 Task: Look for space in Hagi, Japan from 9th August, 2023 to 12th August, 2023 for 1 adult in price range Rs.6000 to Rs.15000. Place can be entire place with 1  bedroom having 1 bed and 1 bathroom. Property type can be house, flat, guest house. Amenities needed are: wifi. Booking option can be shelf check-in. Required host language is English.
Action: Mouse moved to (441, 108)
Screenshot: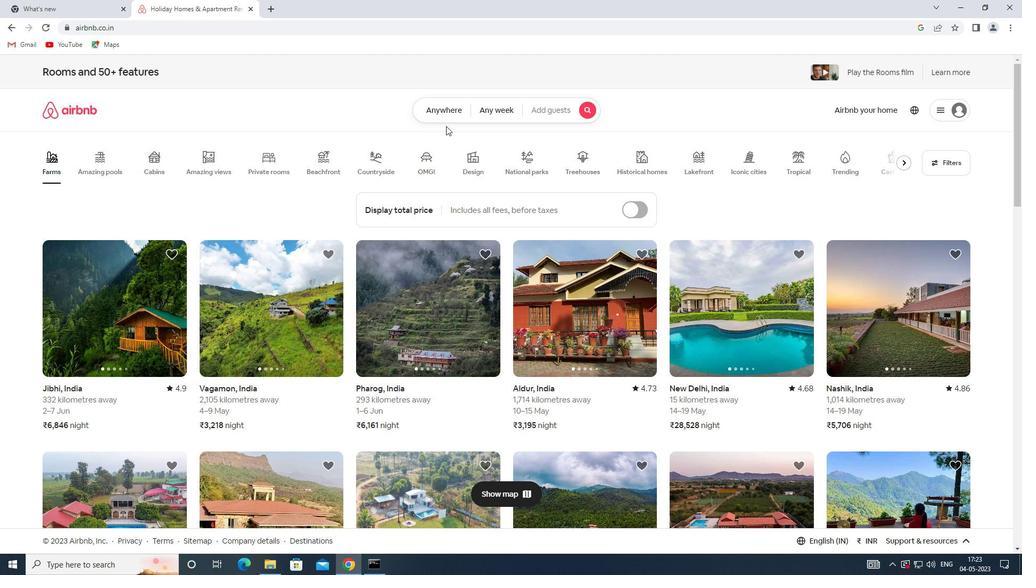 
Action: Mouse pressed left at (441, 108)
Screenshot: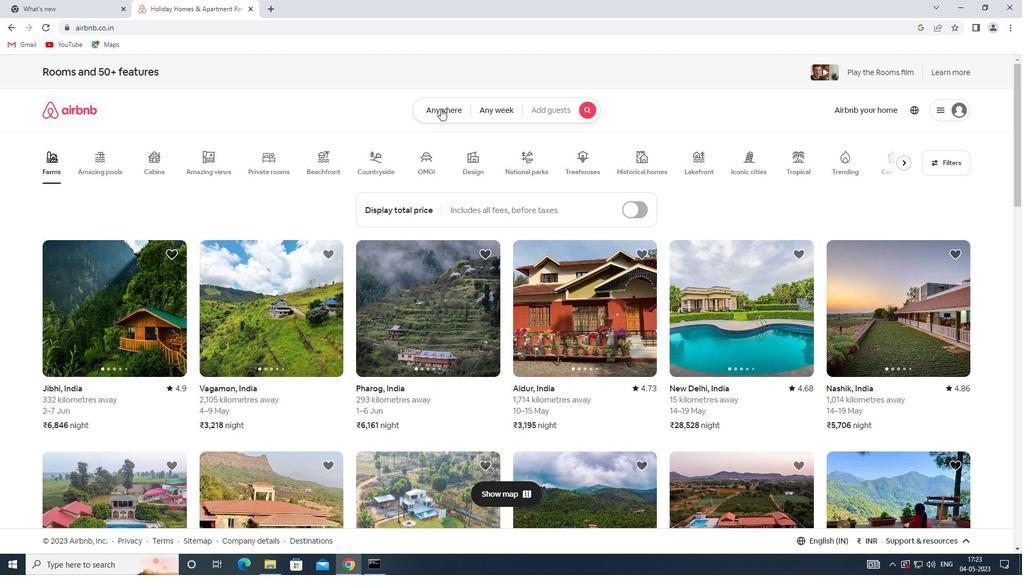 
Action: Mouse moved to (380, 151)
Screenshot: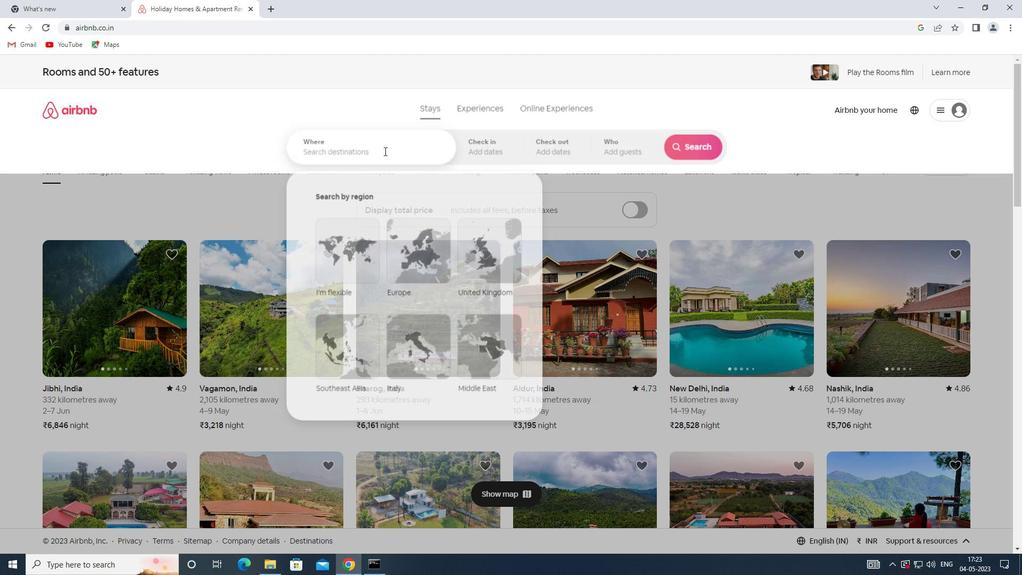 
Action: Mouse pressed left at (380, 151)
Screenshot: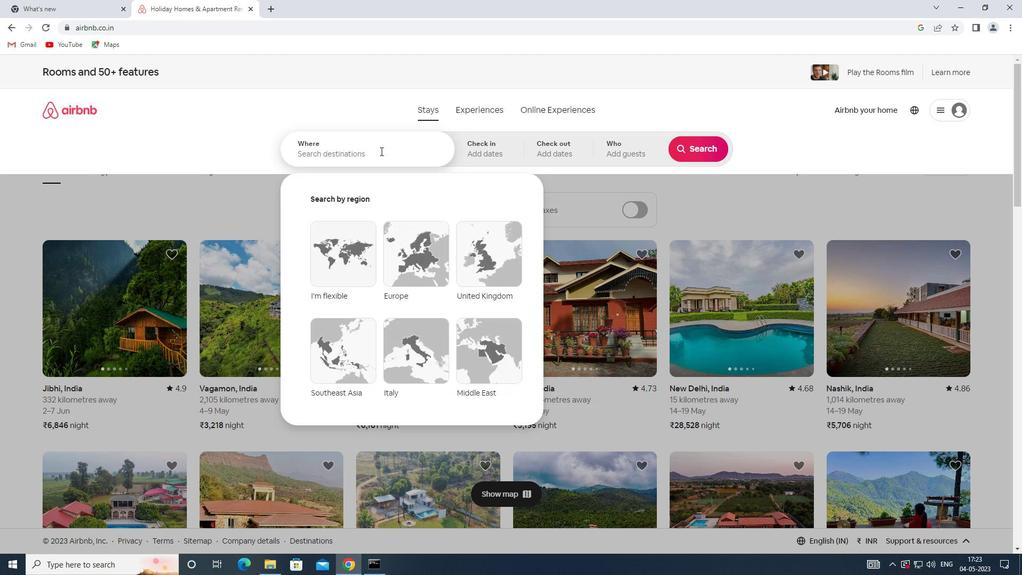 
Action: Key pressed <Key.shift>HAGI,<Key.shift>JAPAN
Screenshot: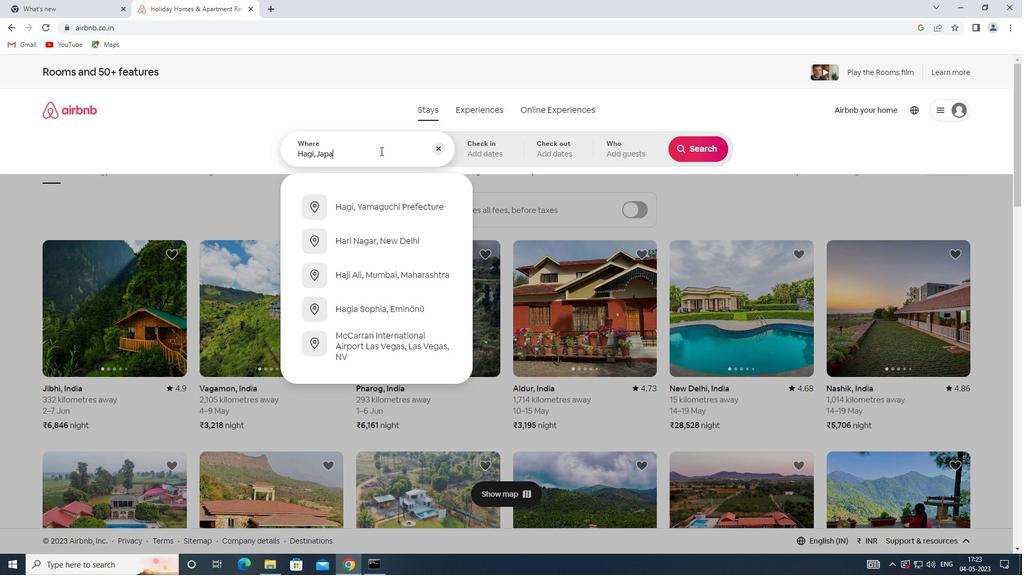 
Action: Mouse moved to (482, 158)
Screenshot: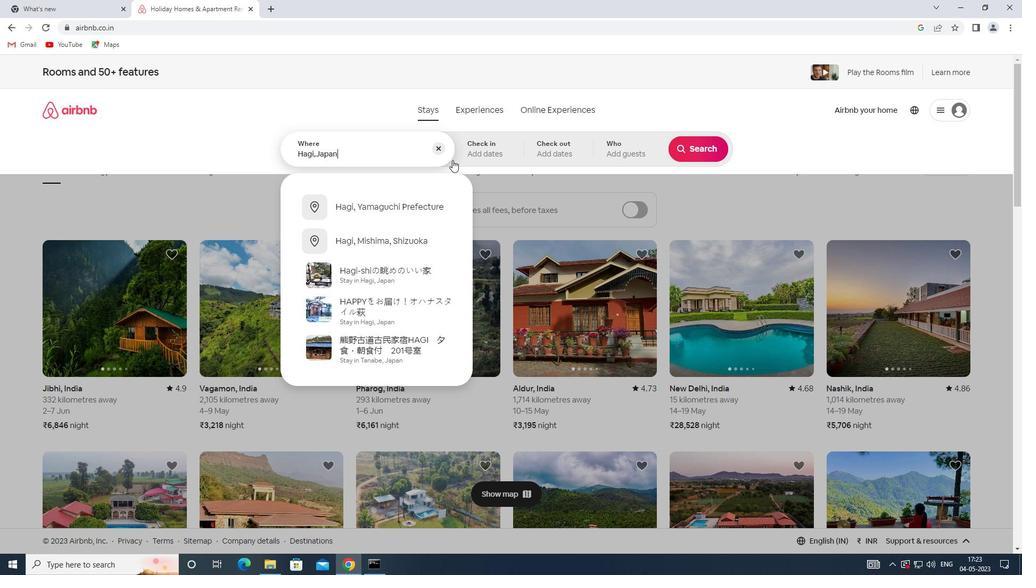 
Action: Mouse pressed left at (482, 158)
Screenshot: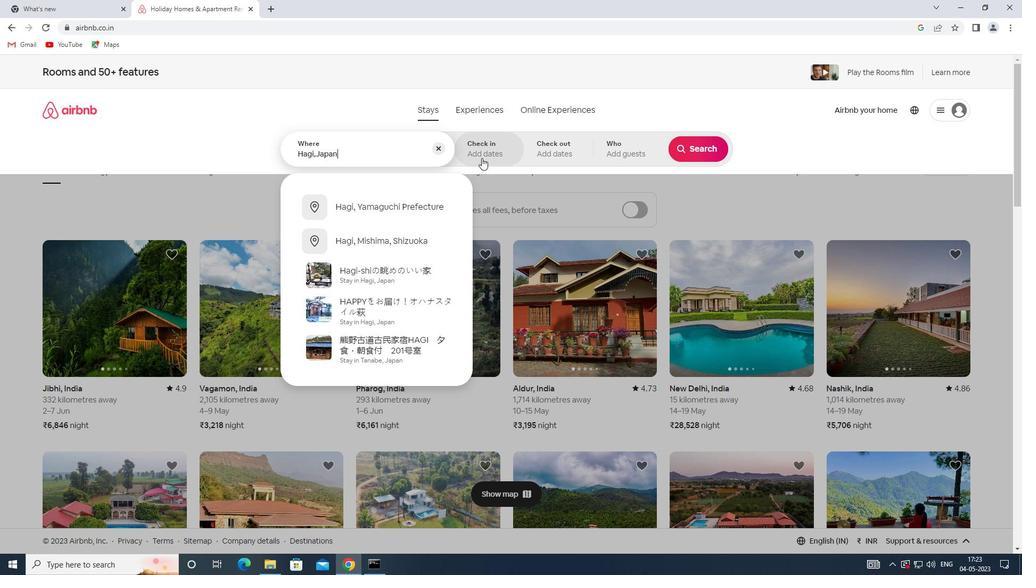 
Action: Mouse moved to (689, 234)
Screenshot: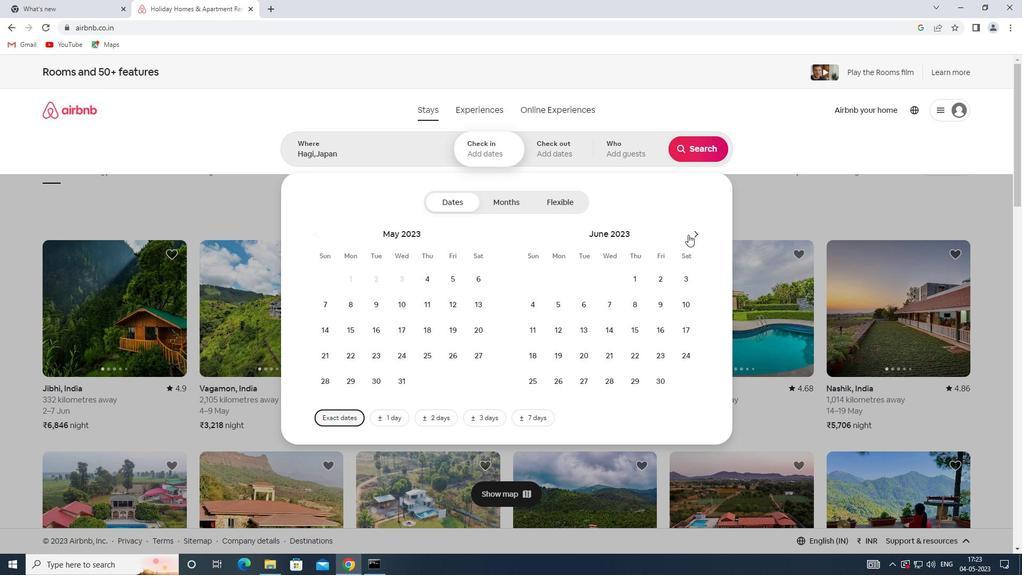 
Action: Mouse pressed left at (689, 234)
Screenshot: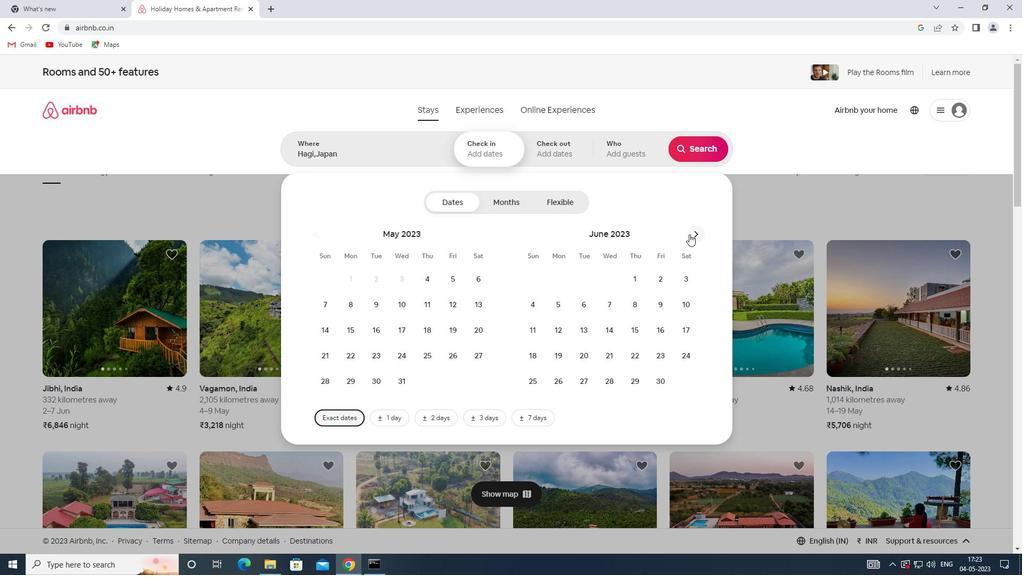 
Action: Mouse pressed left at (689, 234)
Screenshot: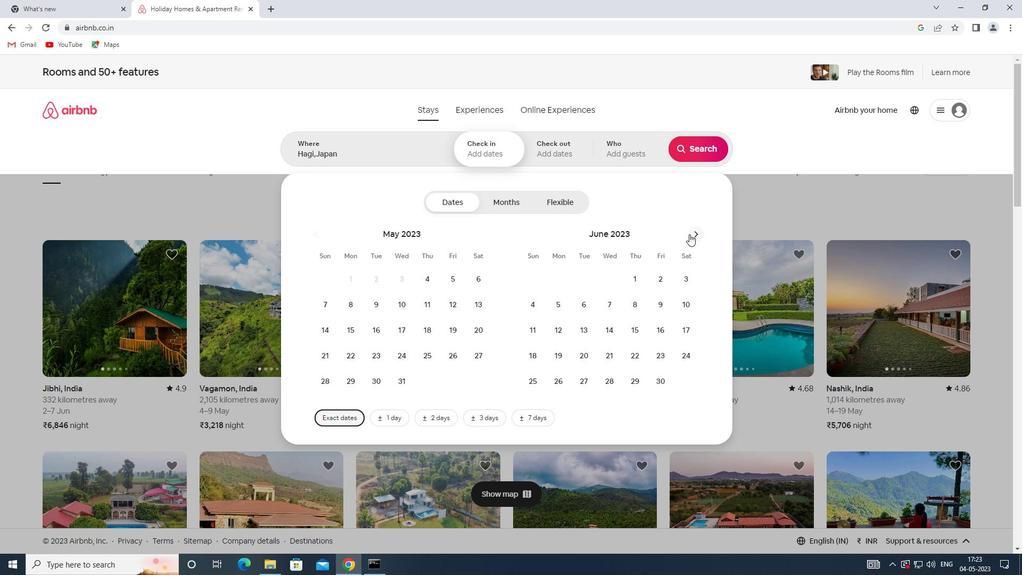 
Action: Mouse moved to (612, 305)
Screenshot: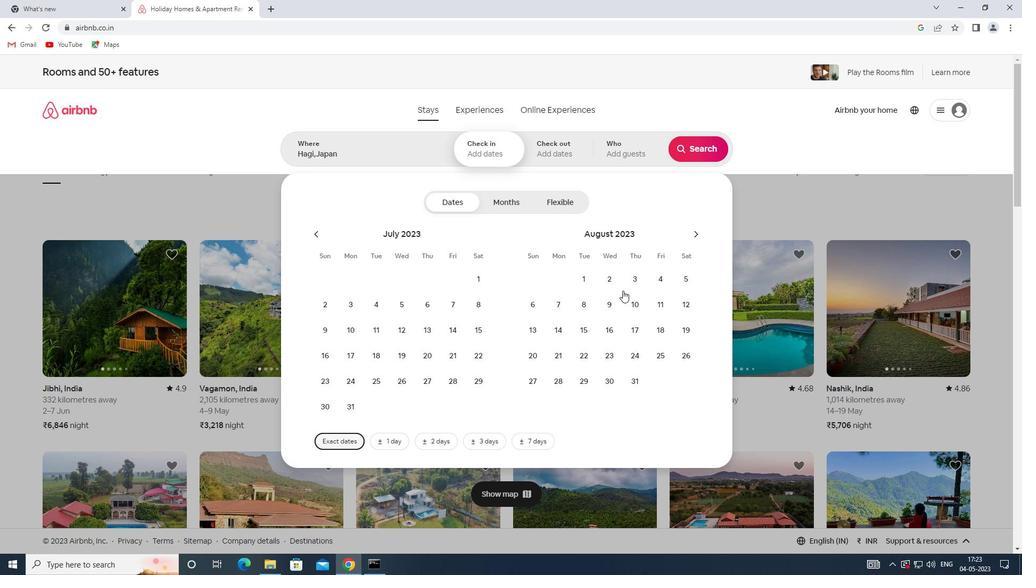 
Action: Mouse pressed left at (612, 305)
Screenshot: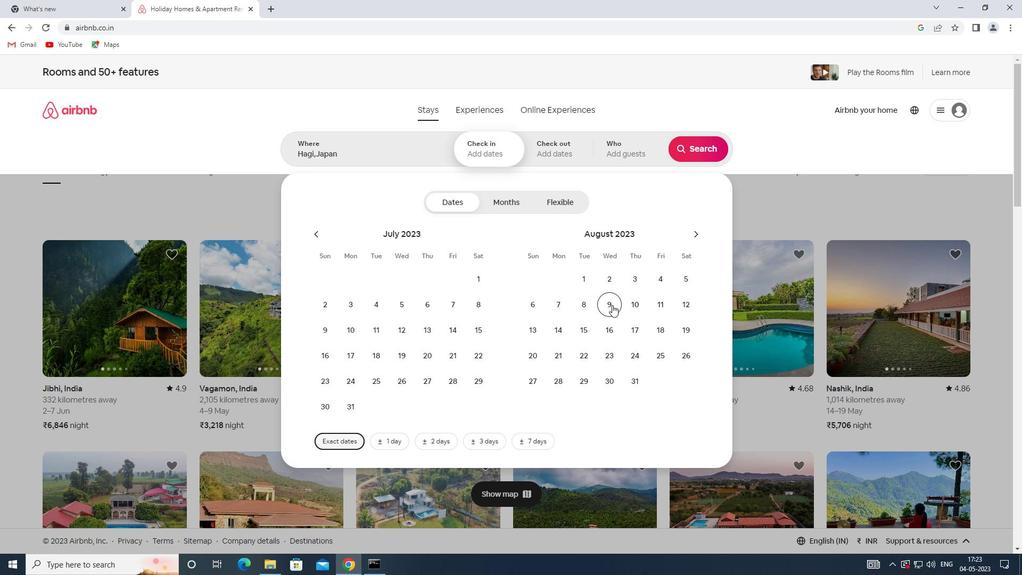 
Action: Mouse moved to (680, 306)
Screenshot: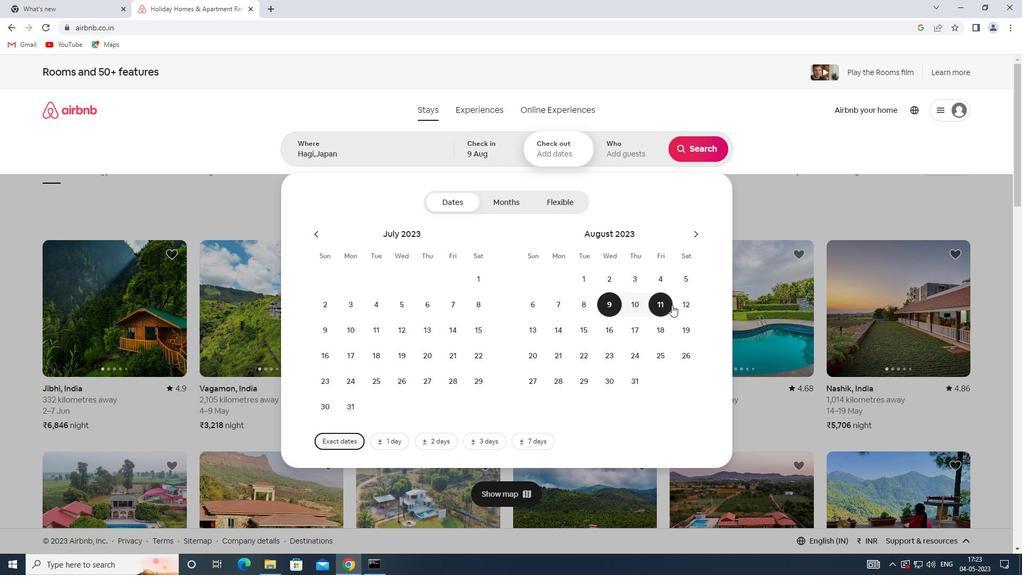 
Action: Mouse pressed left at (680, 306)
Screenshot: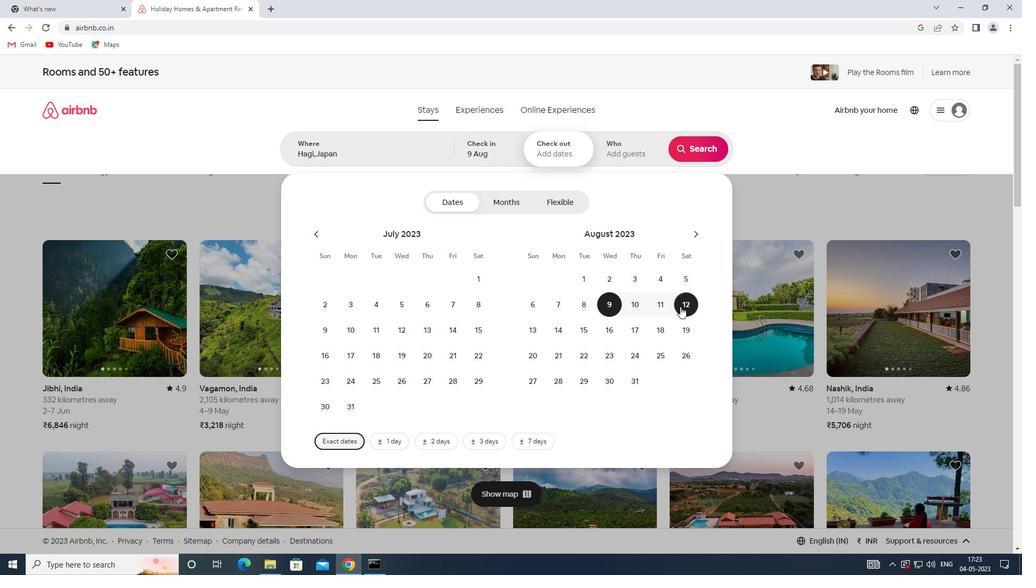 
Action: Mouse moved to (631, 154)
Screenshot: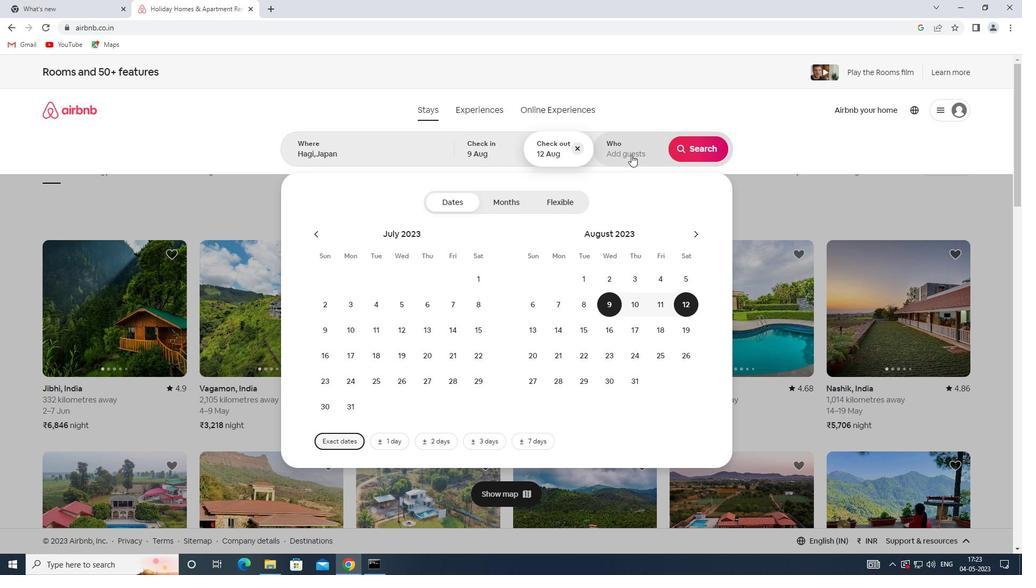 
Action: Mouse pressed left at (631, 154)
Screenshot: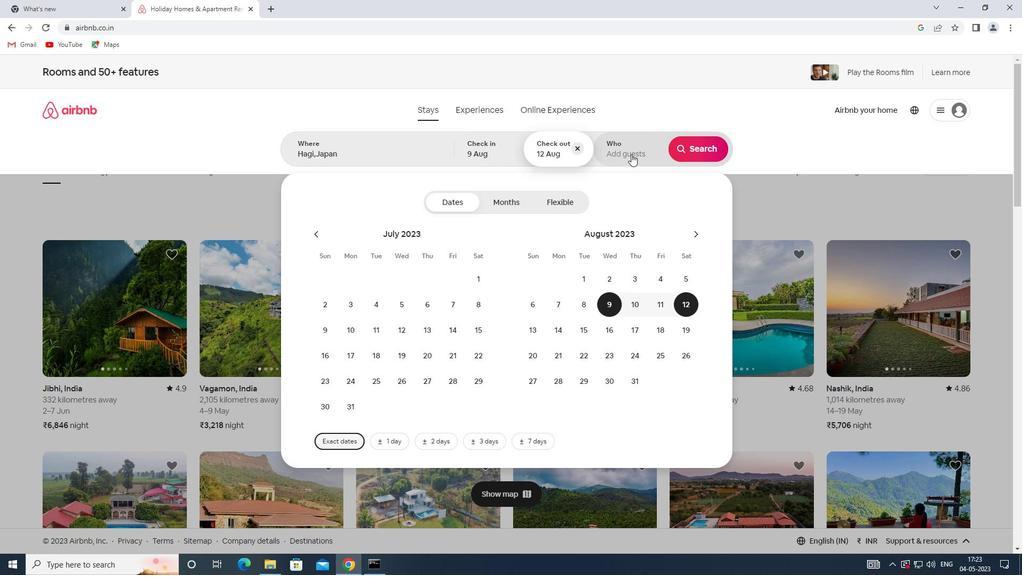 
Action: Mouse moved to (701, 201)
Screenshot: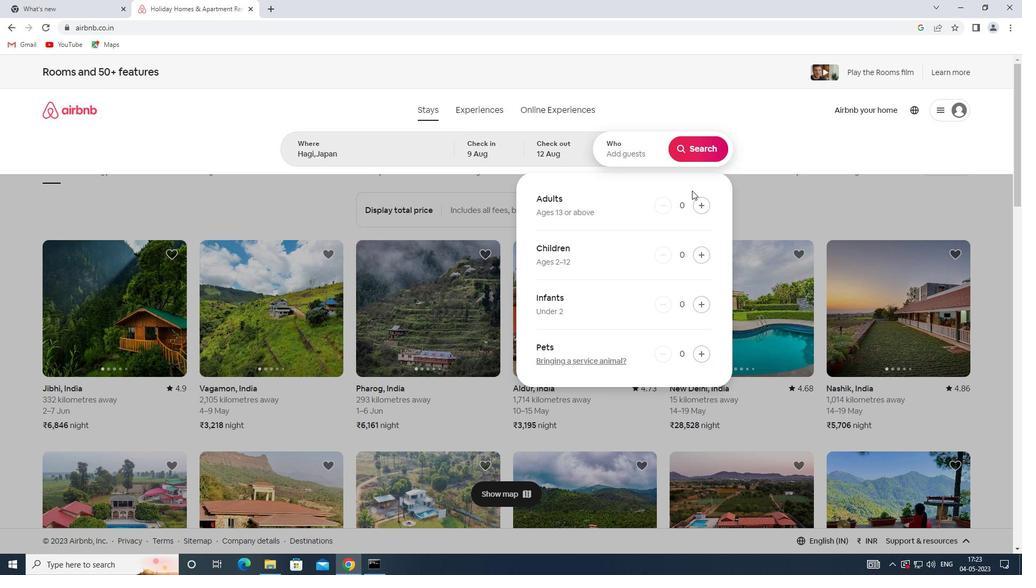 
Action: Mouse pressed left at (701, 201)
Screenshot: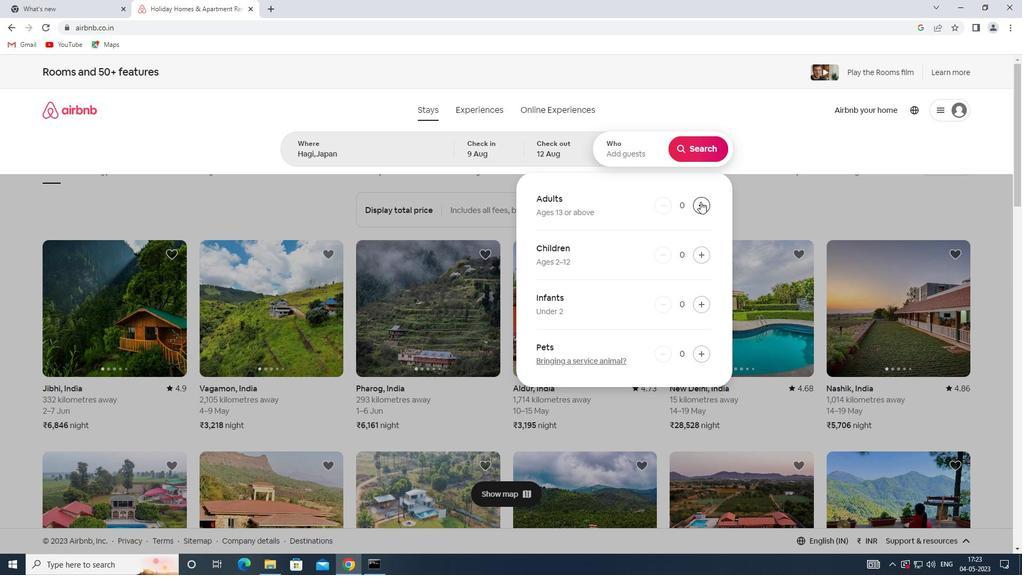 
Action: Mouse moved to (696, 151)
Screenshot: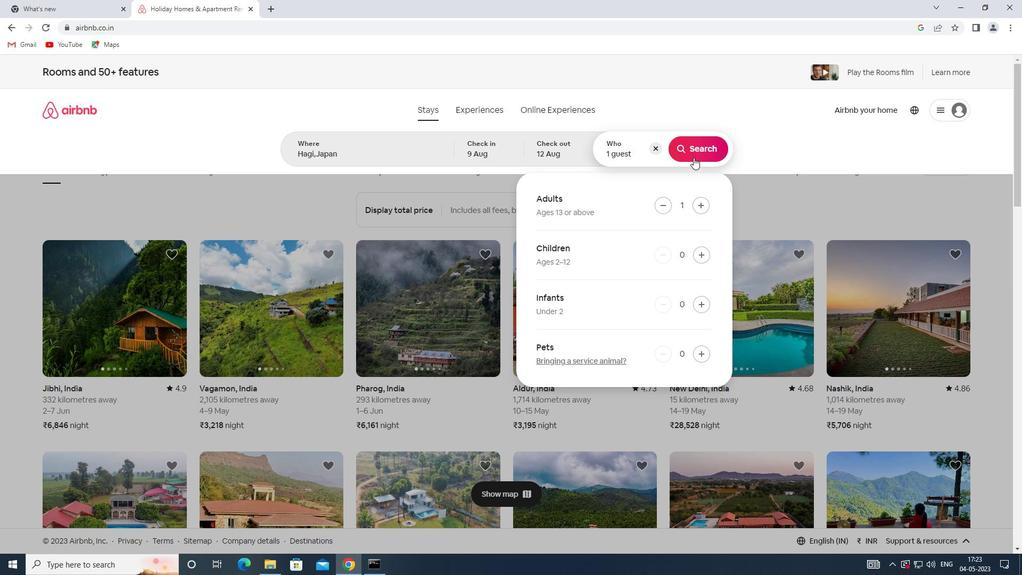 
Action: Mouse pressed left at (696, 151)
Screenshot: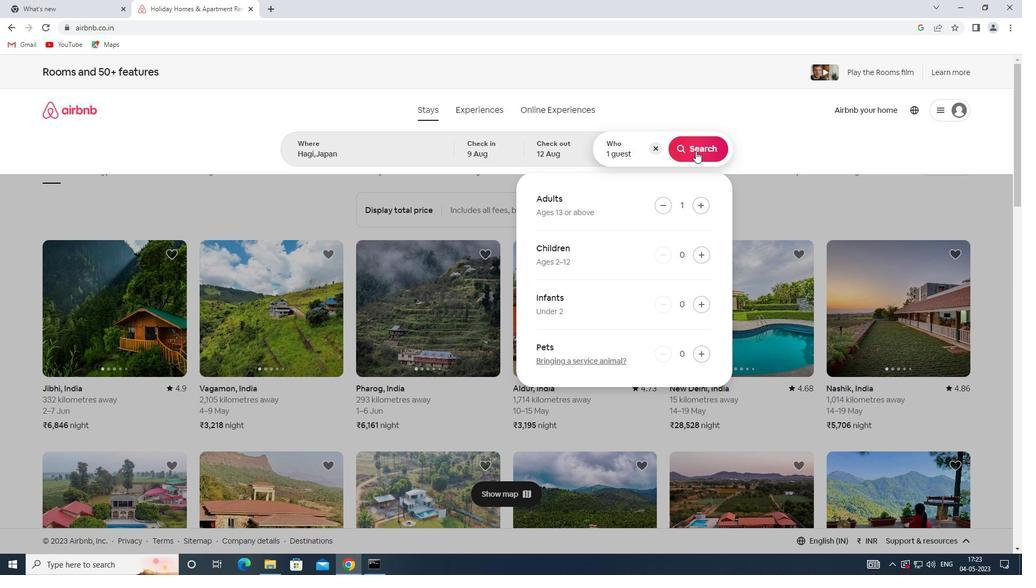 
Action: Mouse moved to (965, 119)
Screenshot: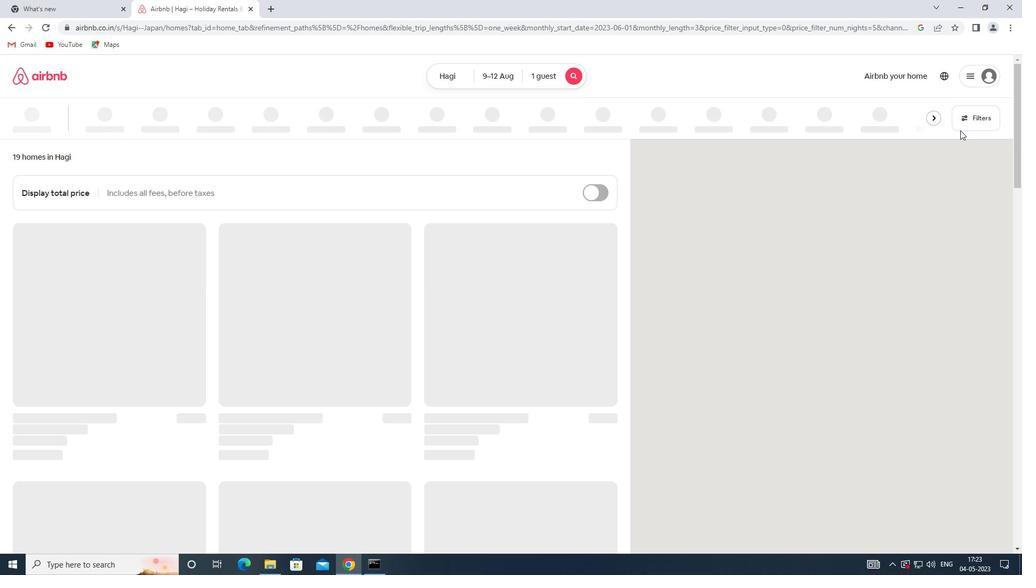 
Action: Mouse pressed left at (965, 119)
Screenshot: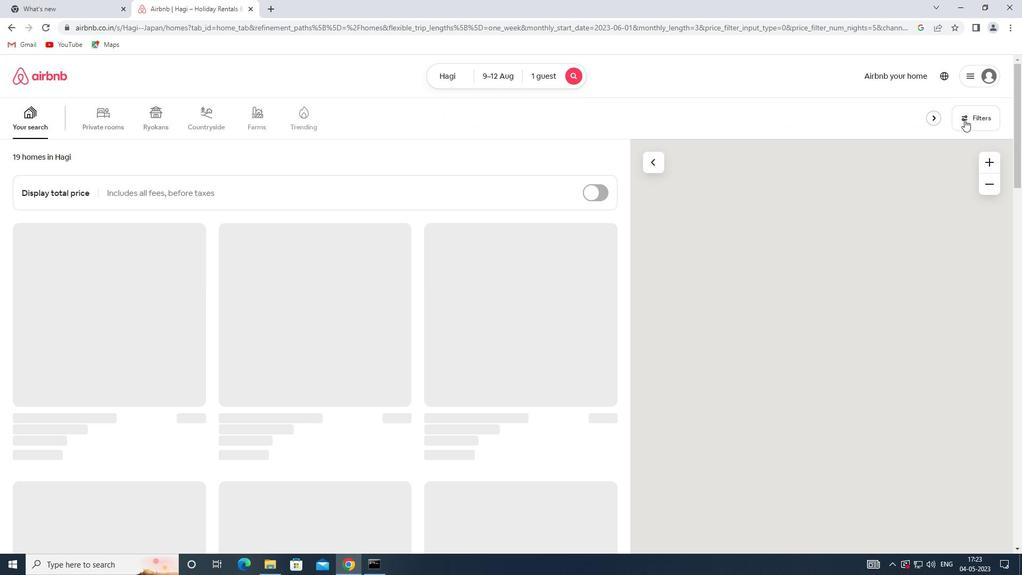 
Action: Mouse moved to (376, 253)
Screenshot: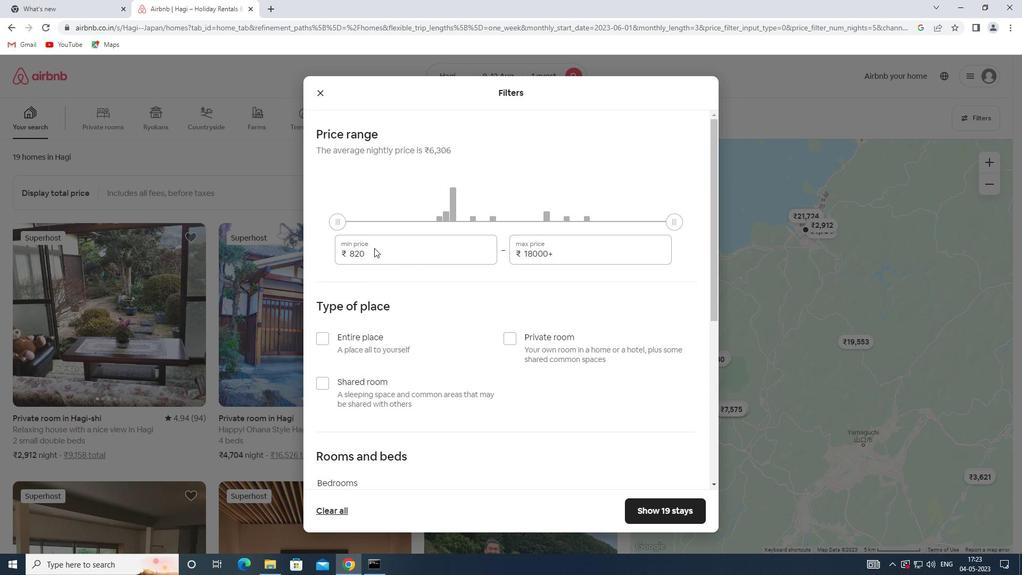 
Action: Mouse pressed left at (376, 253)
Screenshot: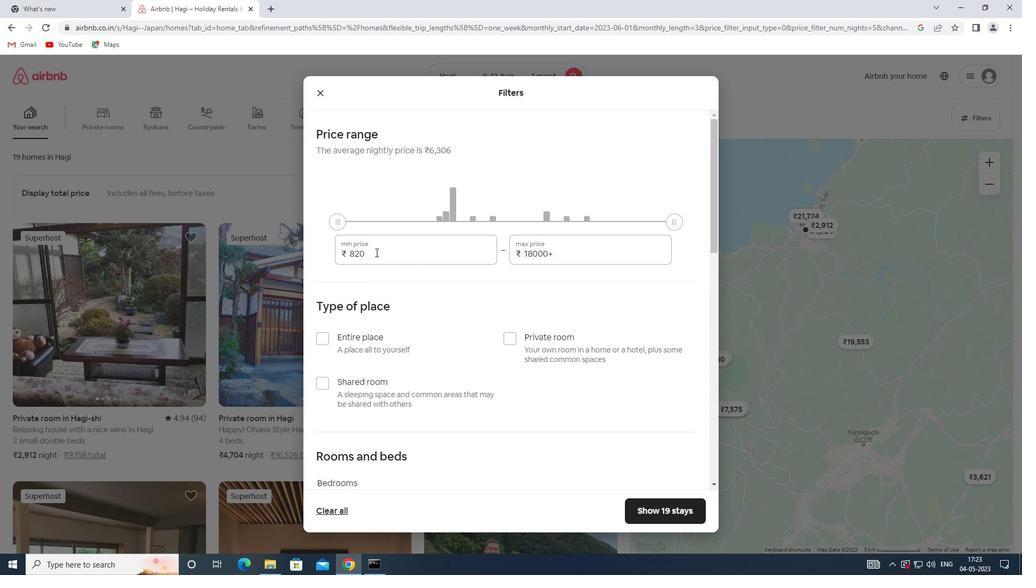 
Action: Mouse moved to (321, 253)
Screenshot: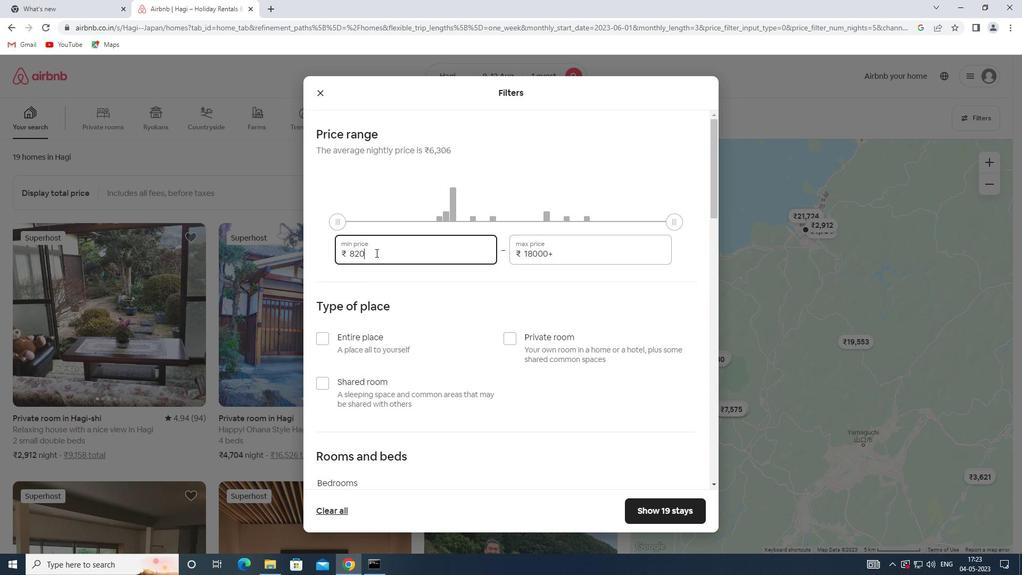 
Action: Key pressed 6000
Screenshot: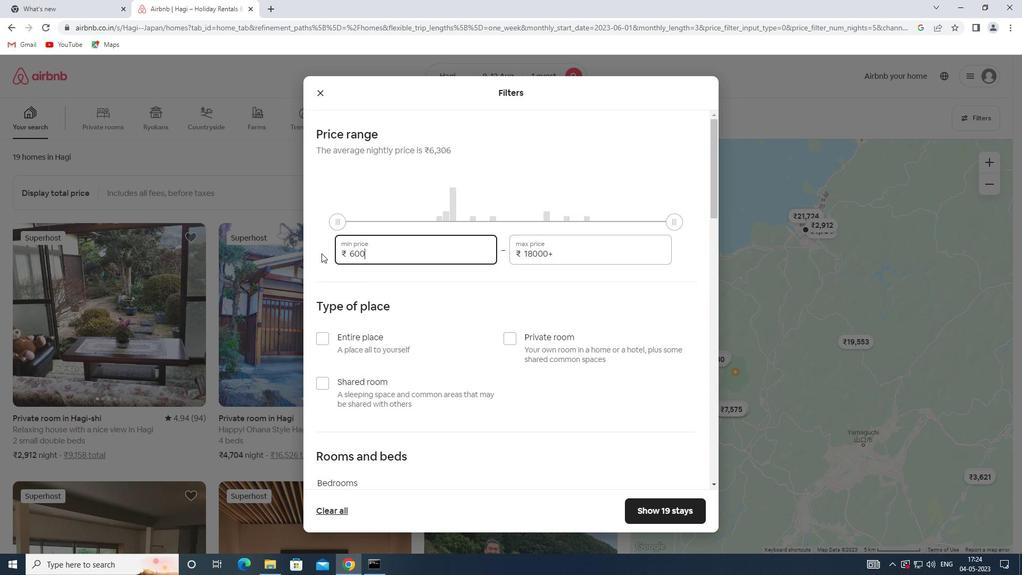 
Action: Mouse moved to (557, 253)
Screenshot: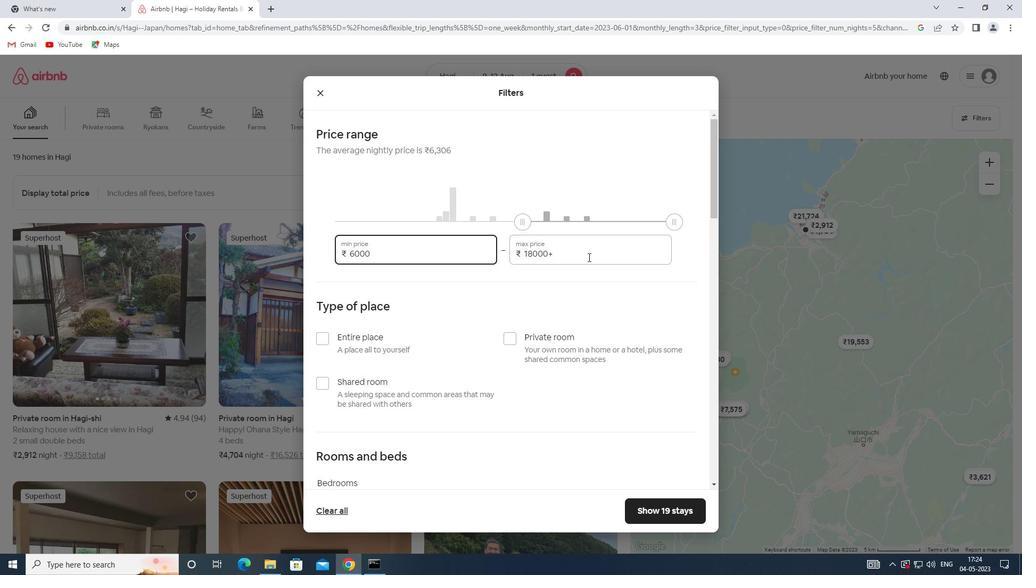 
Action: Mouse pressed left at (557, 253)
Screenshot: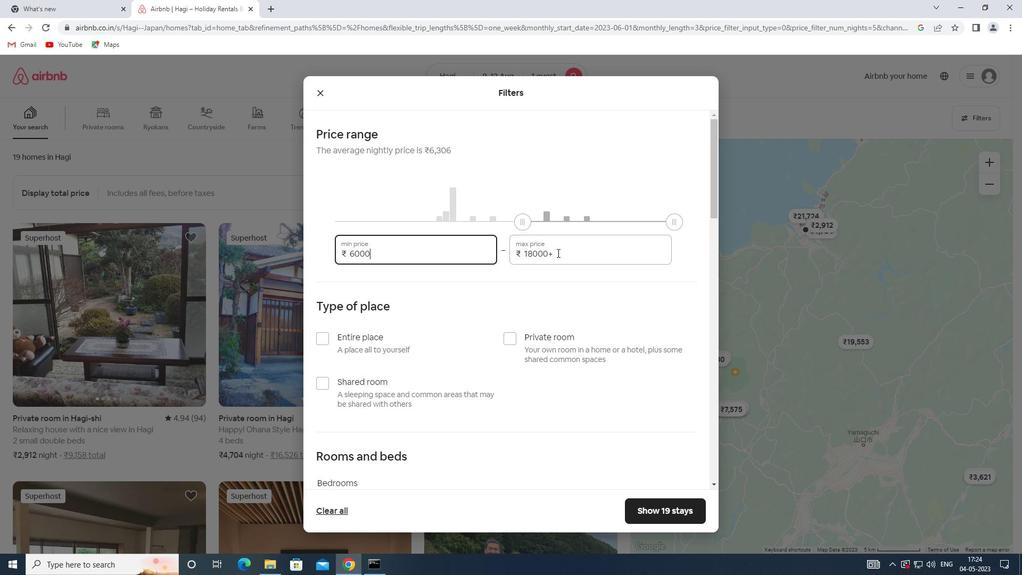 
Action: Mouse moved to (478, 250)
Screenshot: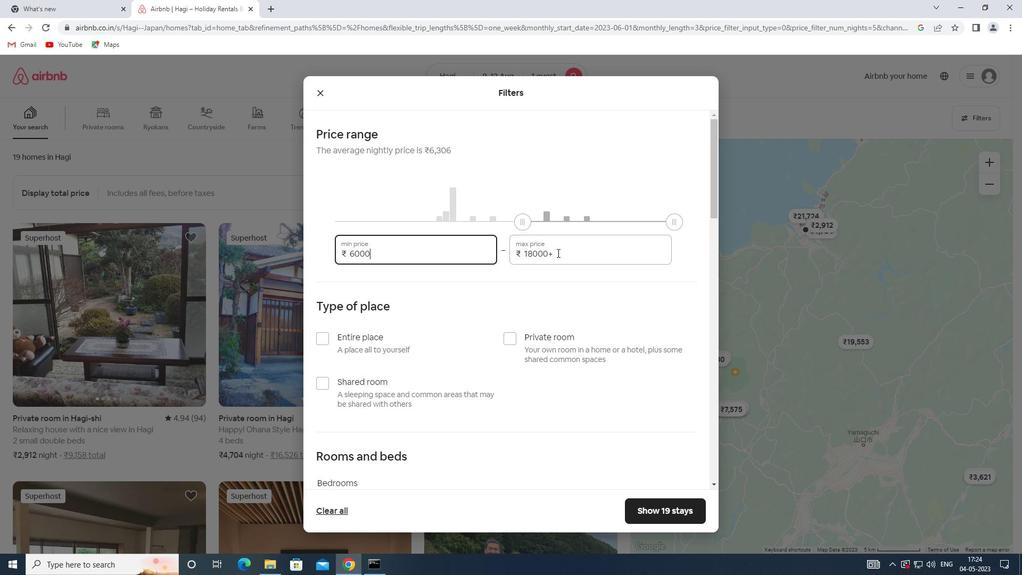 
Action: Key pressed 15000
Screenshot: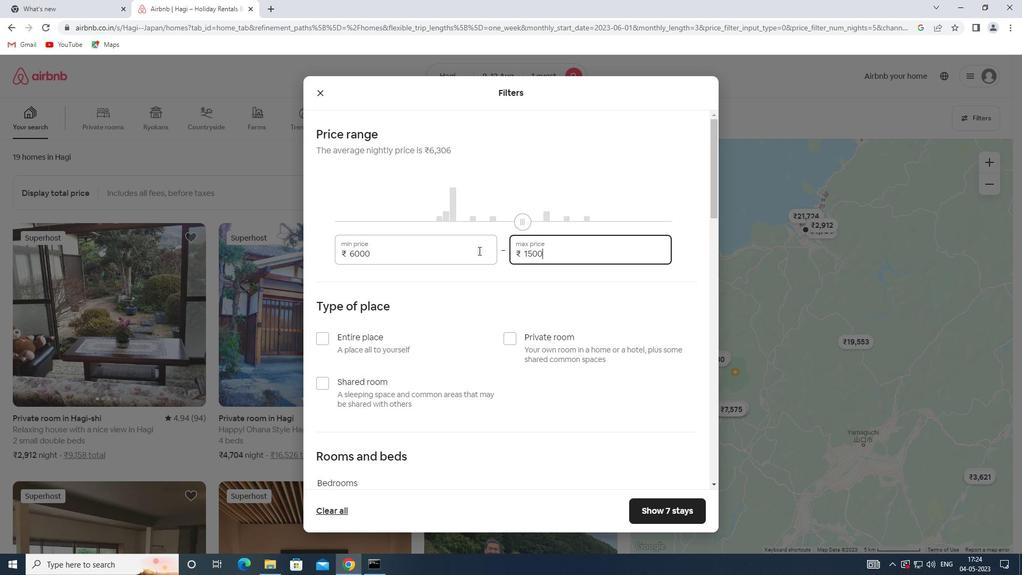 
Action: Mouse moved to (328, 341)
Screenshot: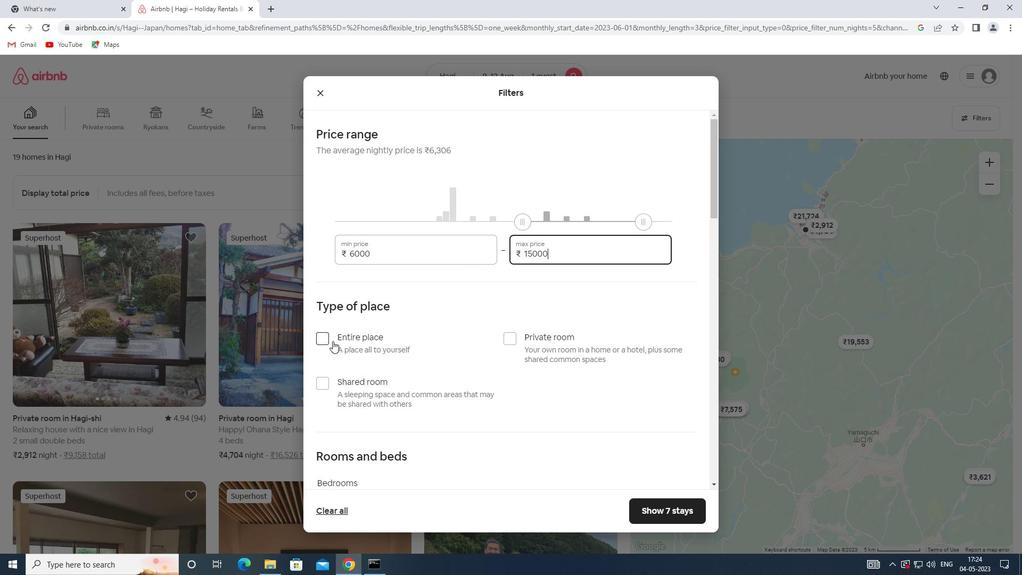 
Action: Mouse pressed left at (328, 341)
Screenshot: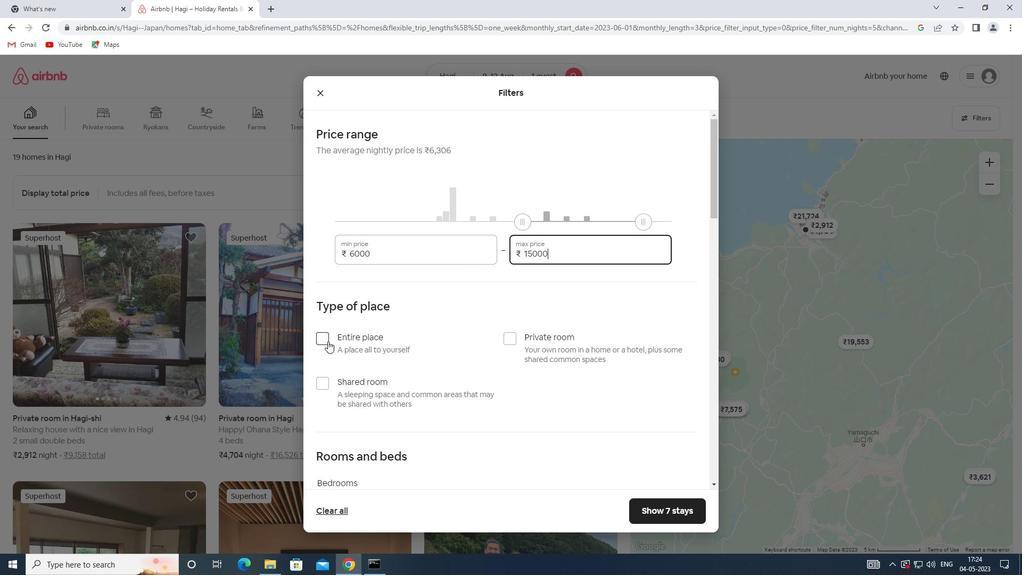 
Action: Mouse moved to (378, 344)
Screenshot: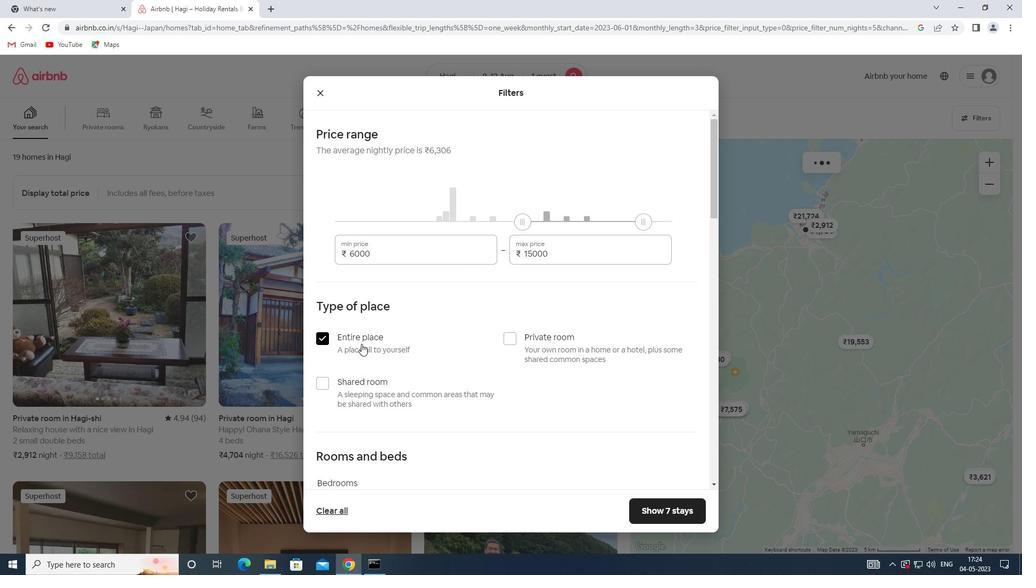 
Action: Mouse scrolled (378, 343) with delta (0, 0)
Screenshot: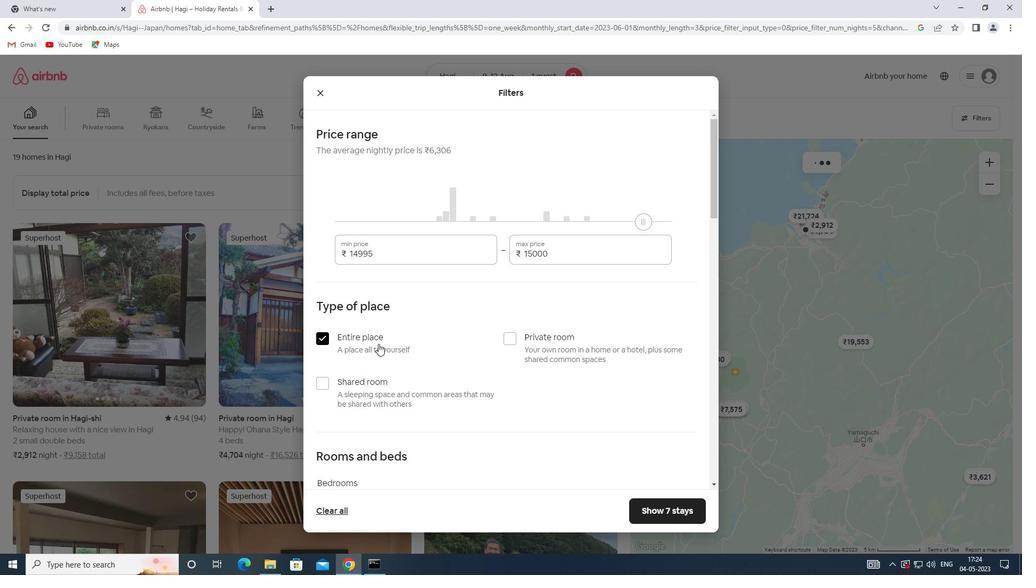 
Action: Mouse scrolled (378, 343) with delta (0, 0)
Screenshot: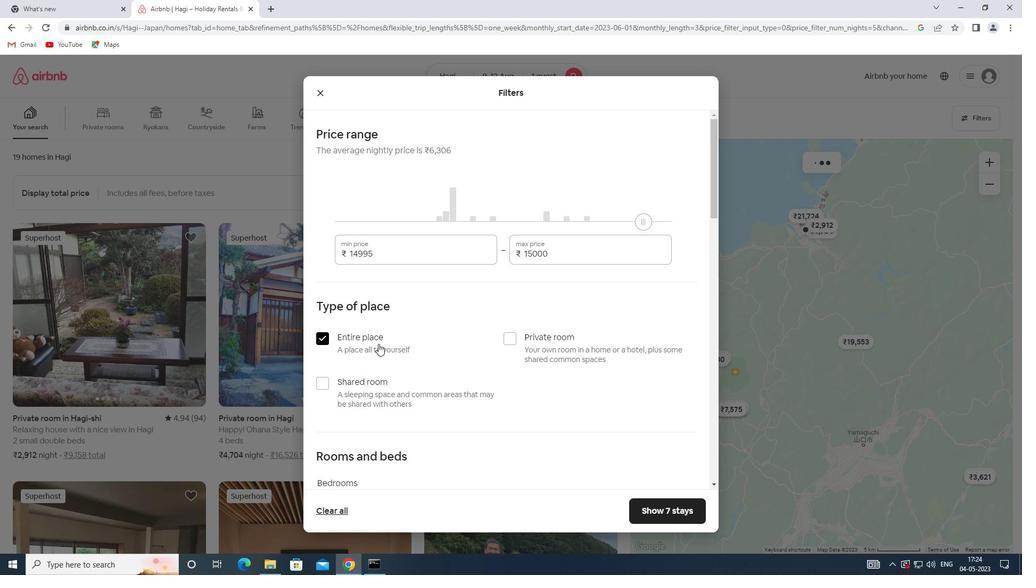 
Action: Mouse moved to (379, 344)
Screenshot: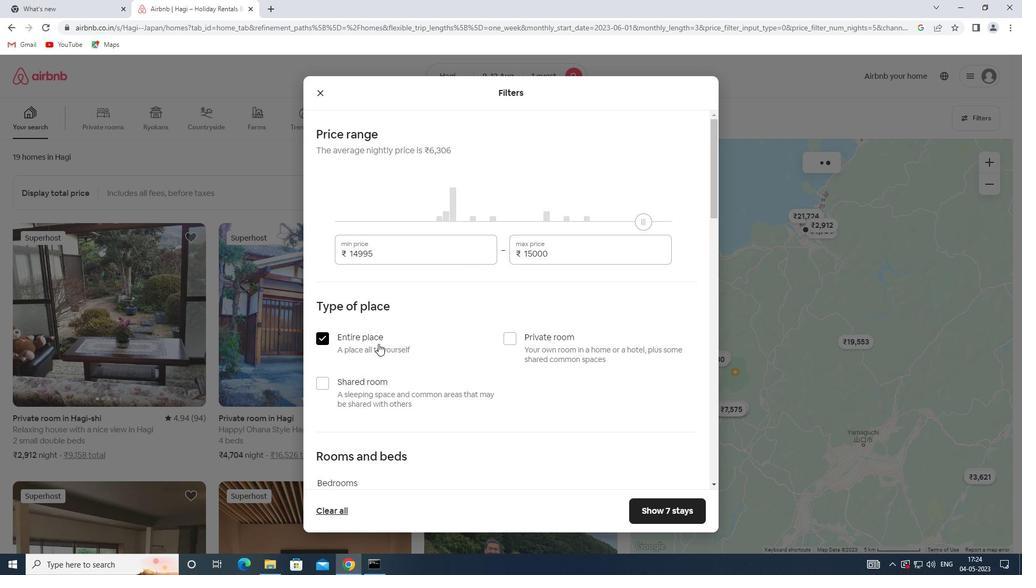 
Action: Mouse scrolled (379, 343) with delta (0, 0)
Screenshot: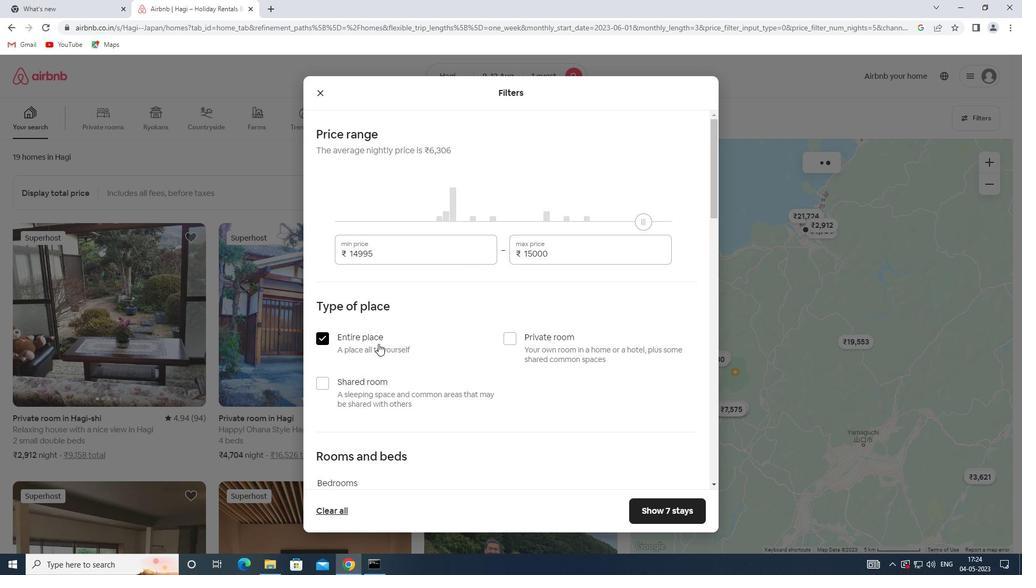 
Action: Mouse moved to (382, 345)
Screenshot: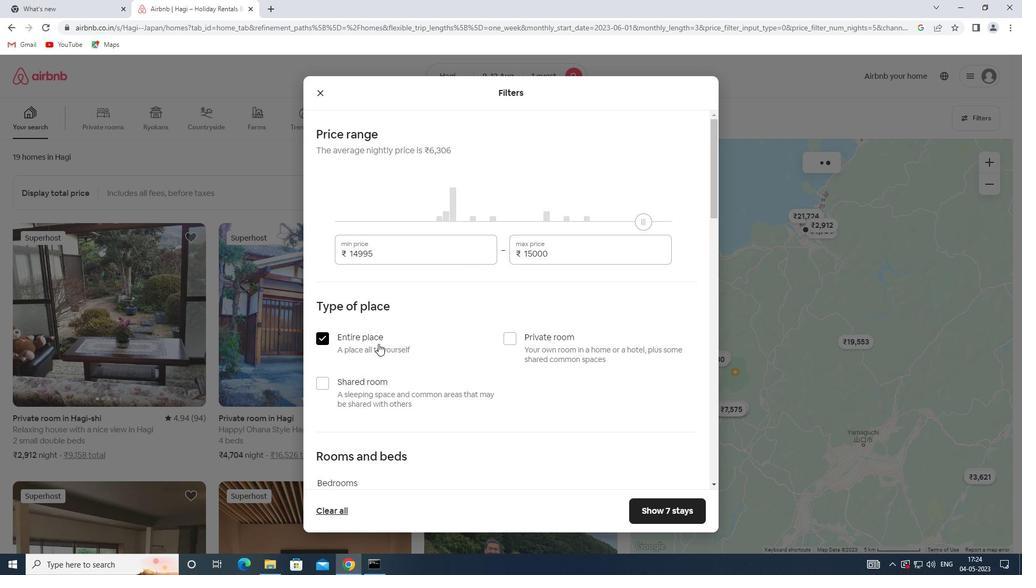 
Action: Mouse scrolled (382, 344) with delta (0, 0)
Screenshot: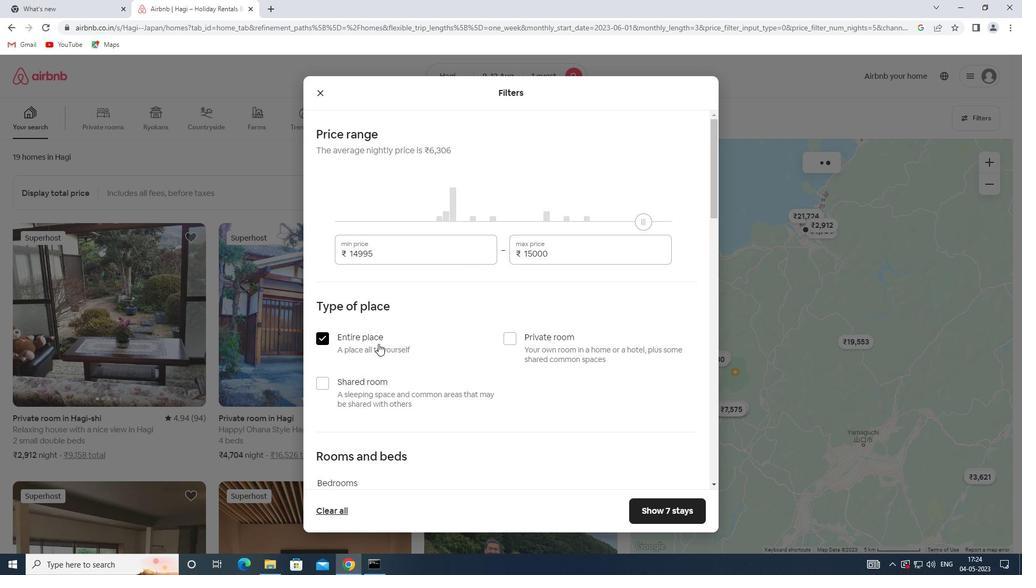 
Action: Mouse moved to (376, 298)
Screenshot: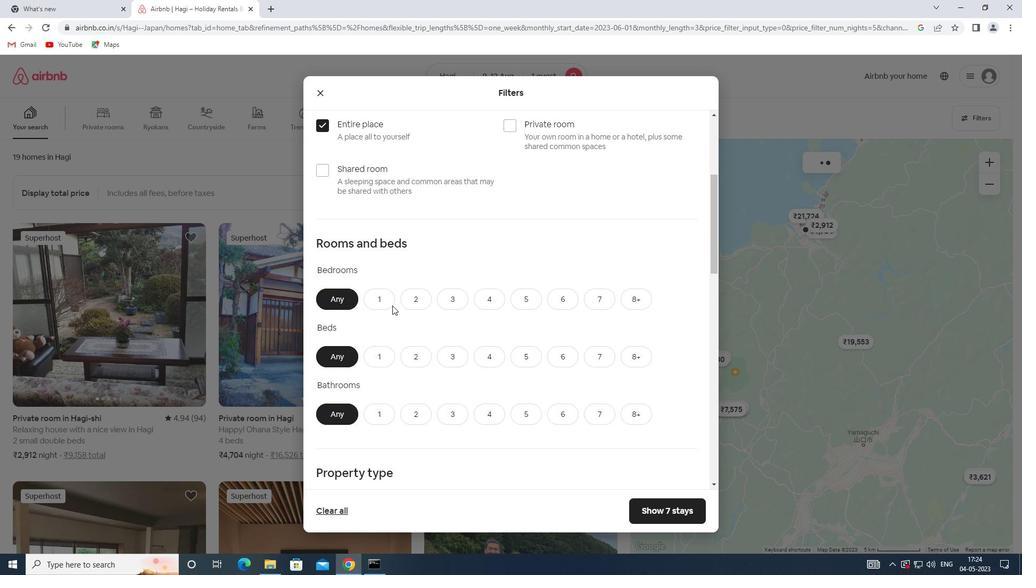 
Action: Mouse pressed left at (376, 298)
Screenshot: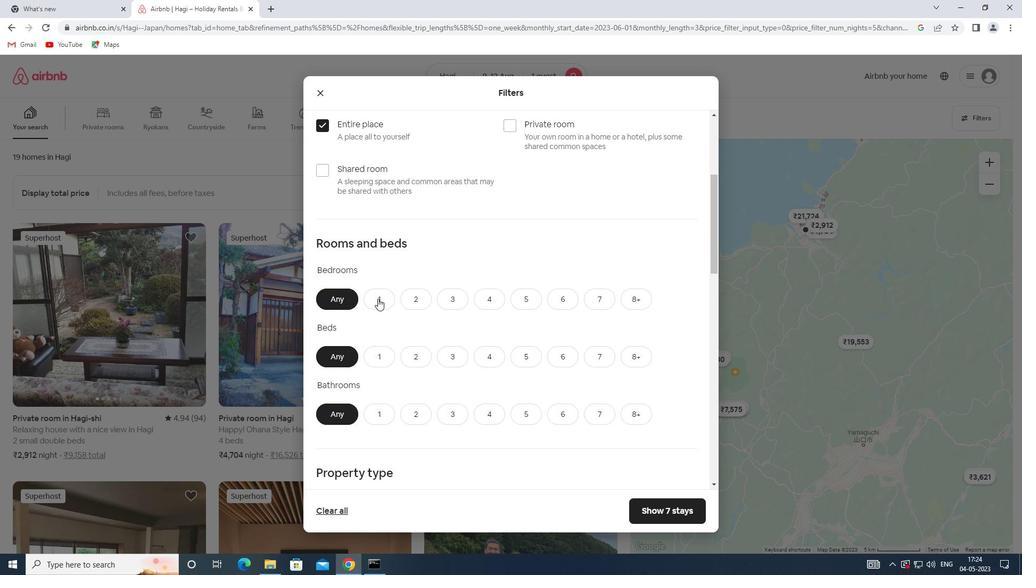 
Action: Mouse moved to (377, 358)
Screenshot: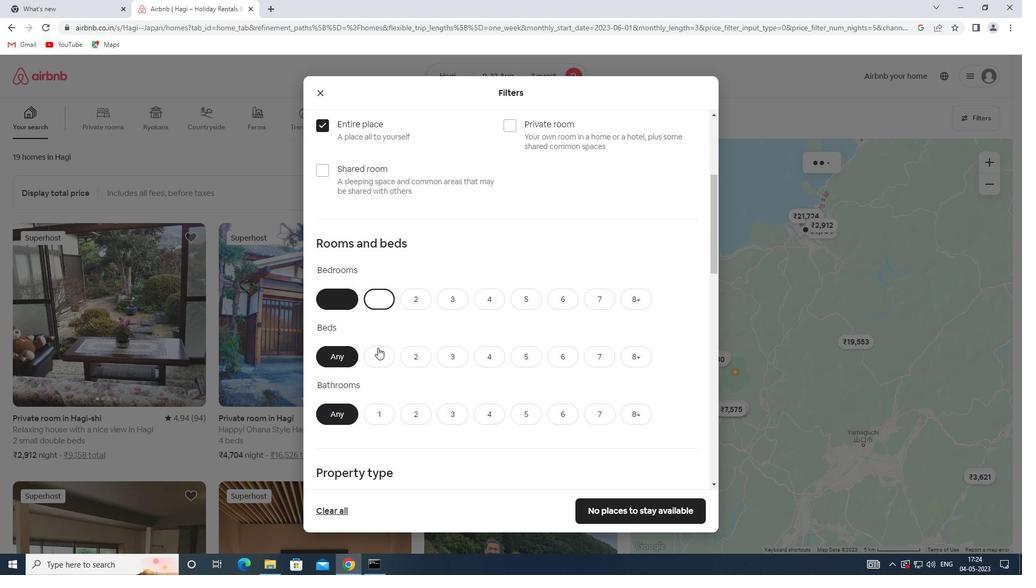 
Action: Mouse pressed left at (377, 358)
Screenshot: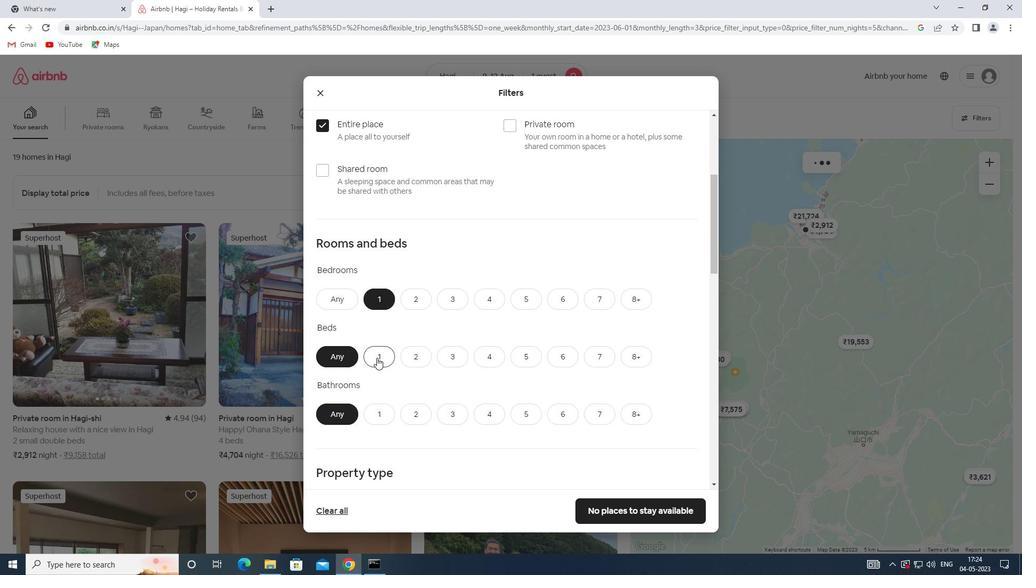 
Action: Mouse moved to (384, 413)
Screenshot: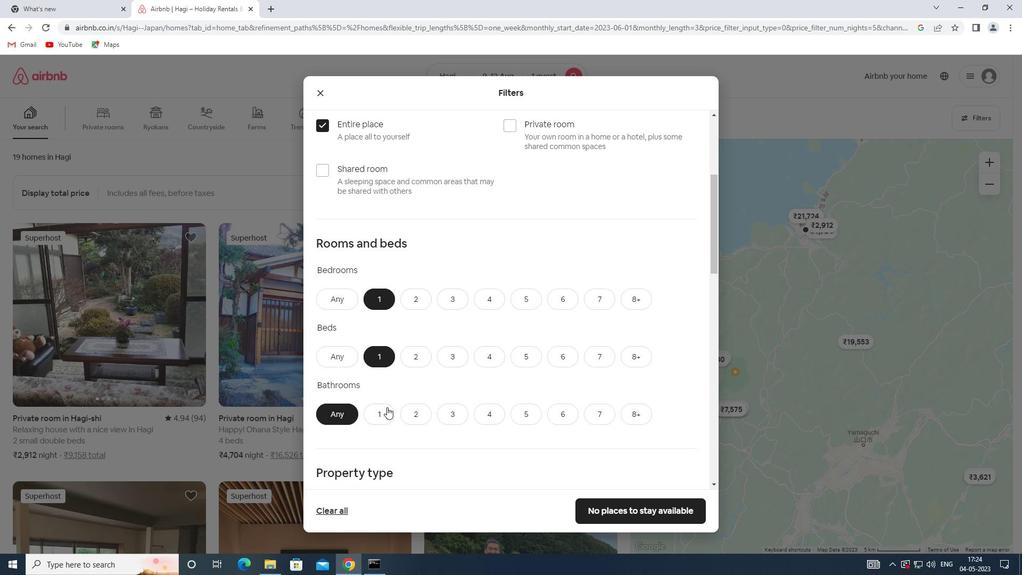
Action: Mouse pressed left at (384, 413)
Screenshot: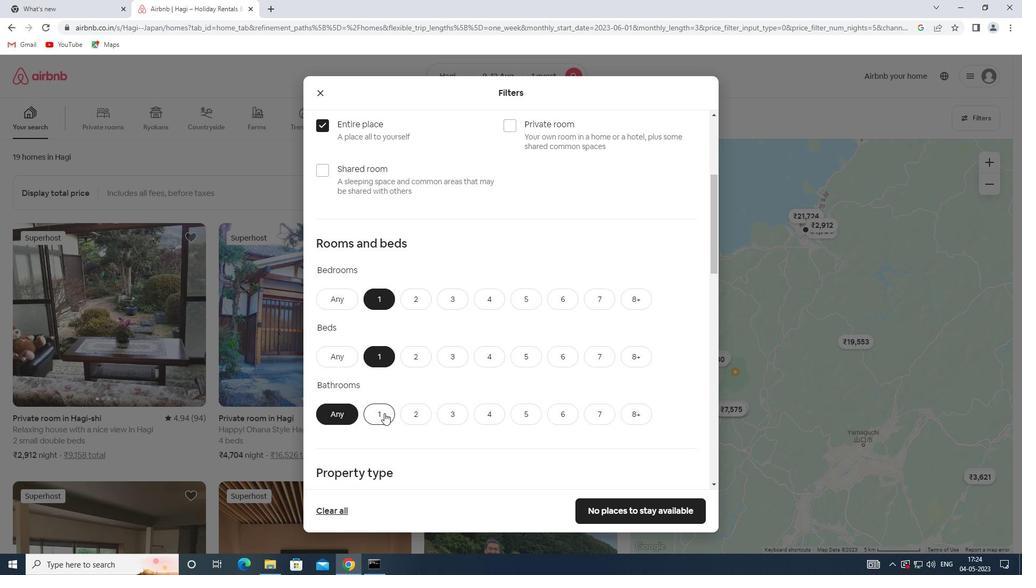 
Action: Mouse moved to (584, 475)
Screenshot: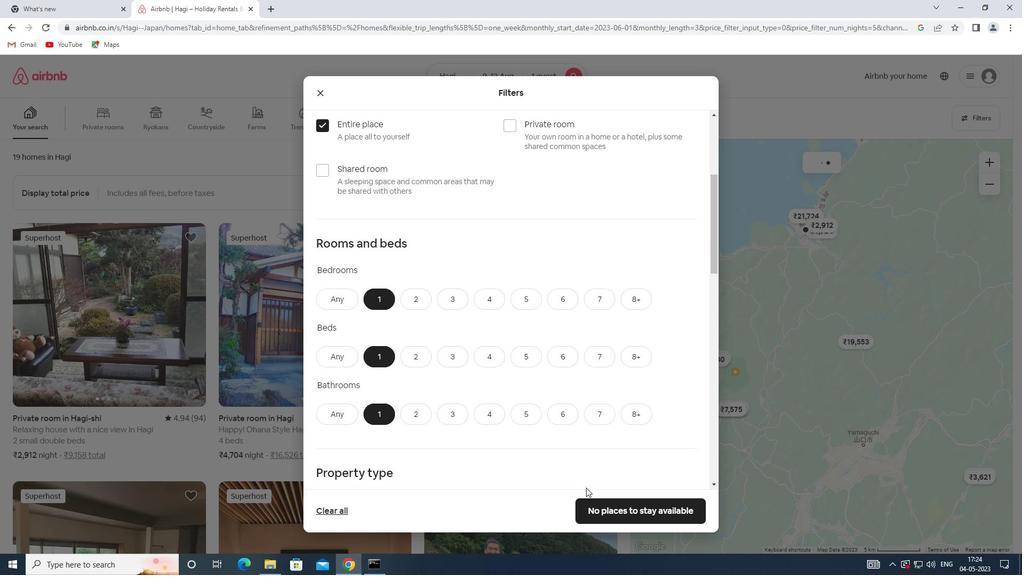 
Action: Mouse scrolled (584, 474) with delta (0, 0)
Screenshot: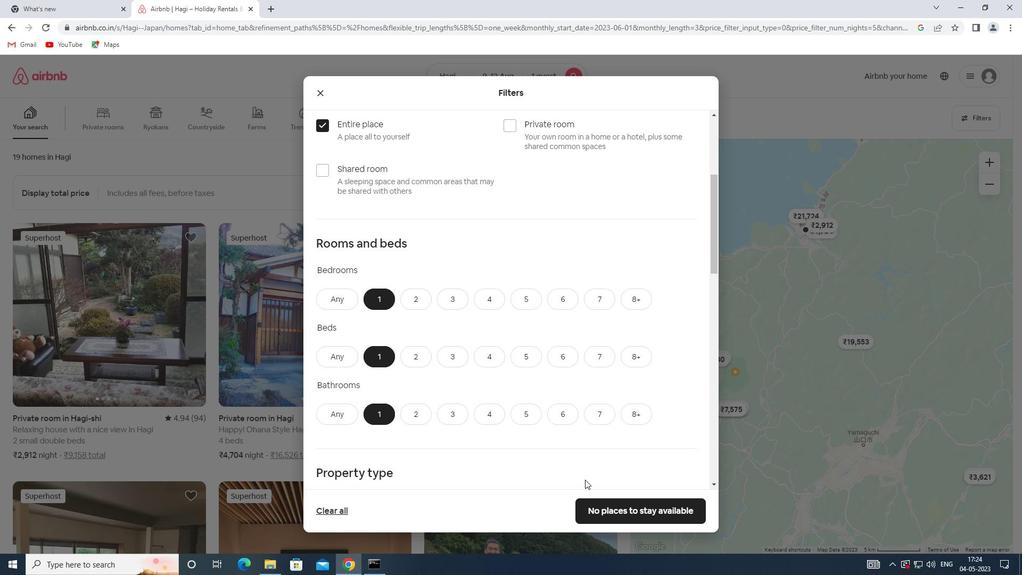 
Action: Mouse scrolled (584, 474) with delta (0, 0)
Screenshot: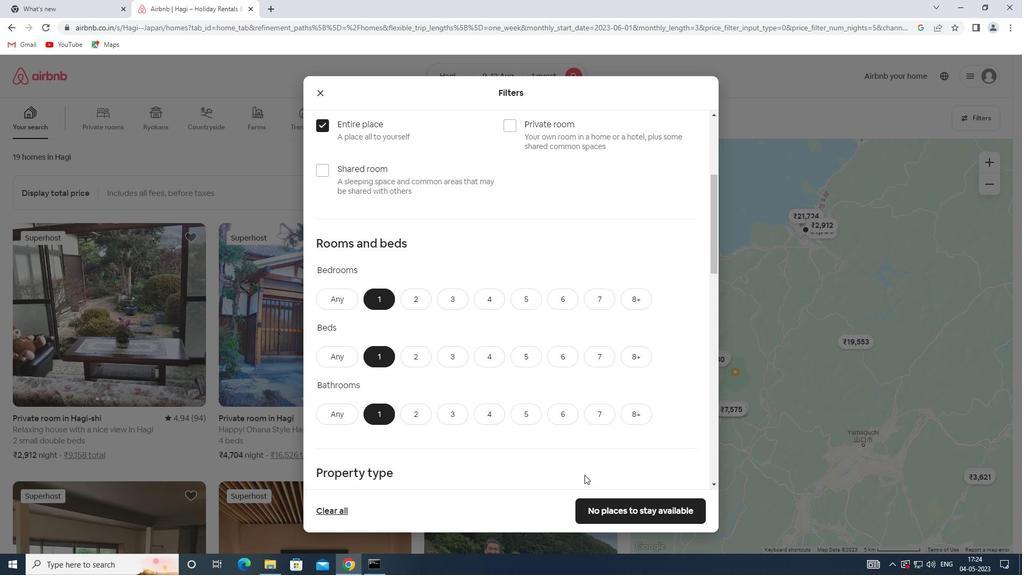 
Action: Mouse scrolled (584, 474) with delta (0, 0)
Screenshot: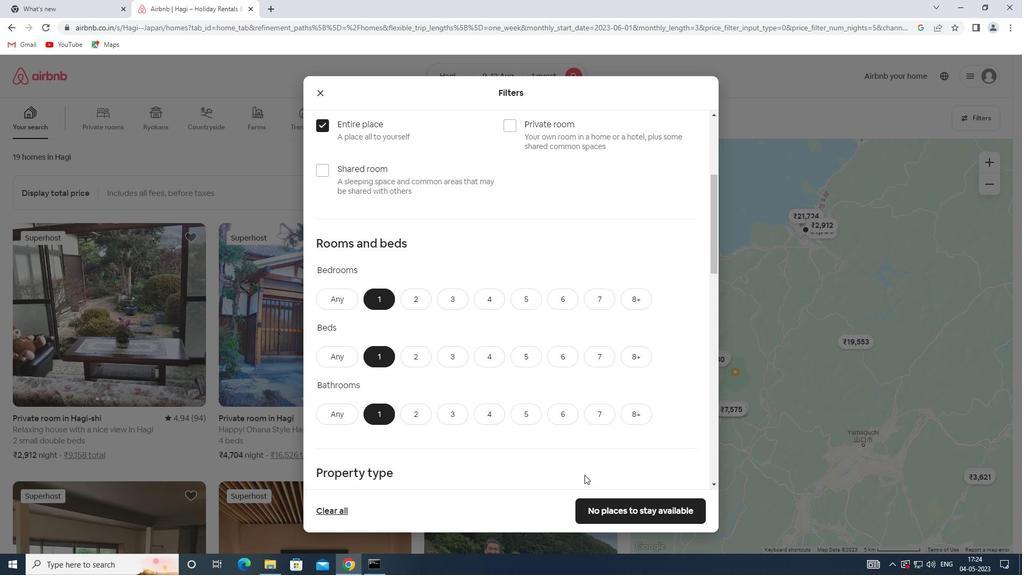 
Action: Mouse moved to (488, 454)
Screenshot: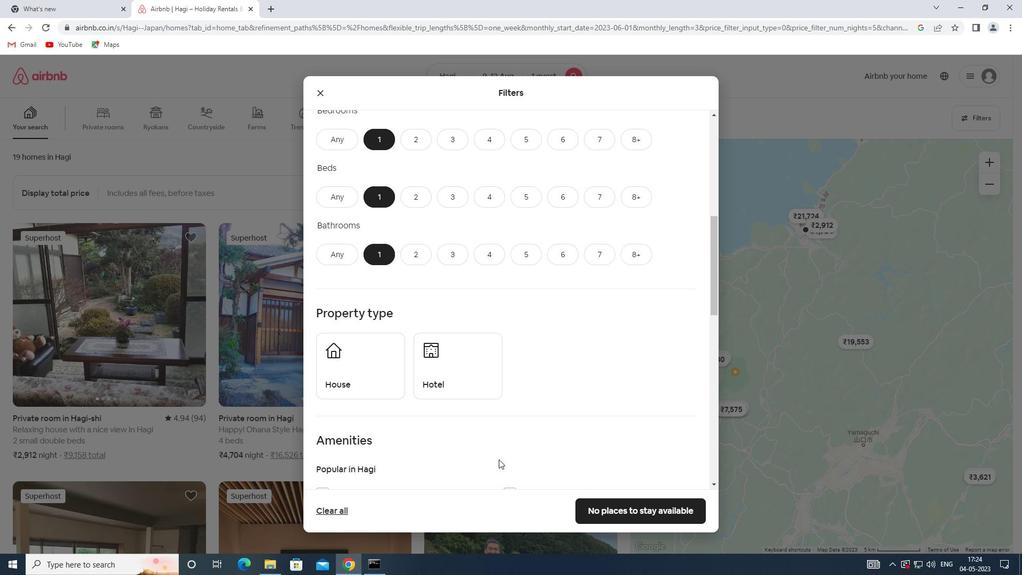 
Action: Mouse scrolled (488, 454) with delta (0, 0)
Screenshot: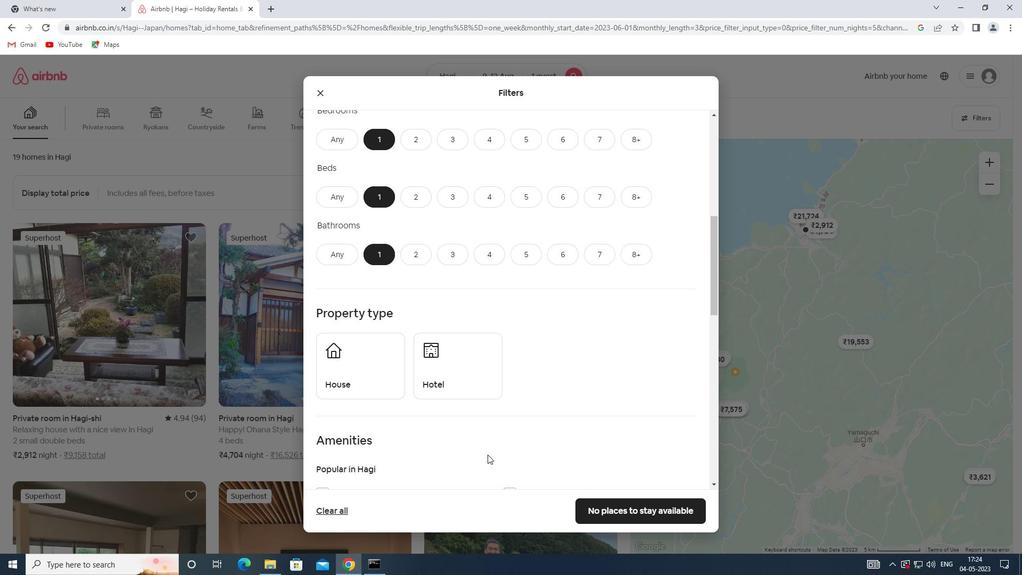 
Action: Mouse moved to (374, 313)
Screenshot: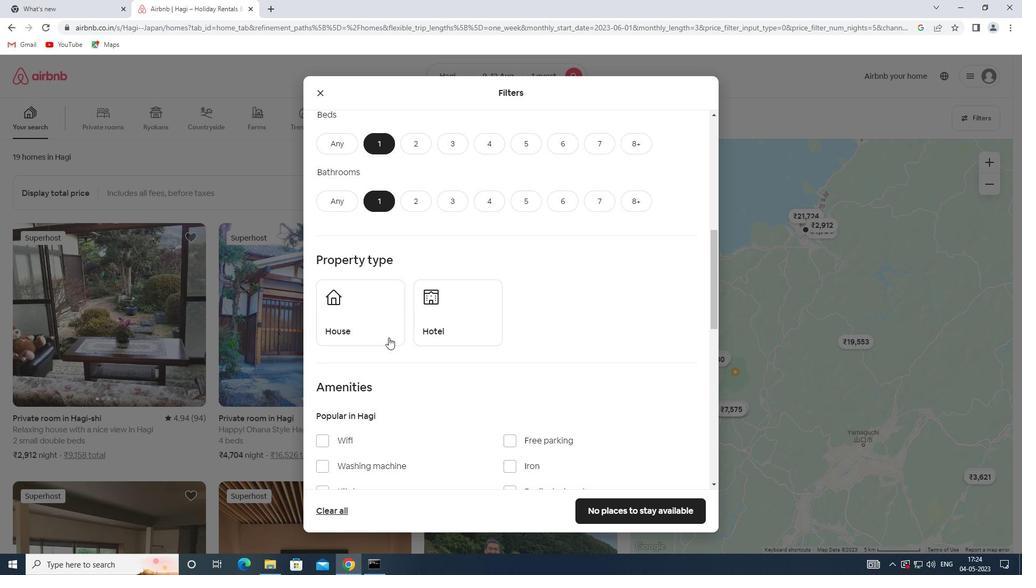 
Action: Mouse pressed left at (374, 313)
Screenshot: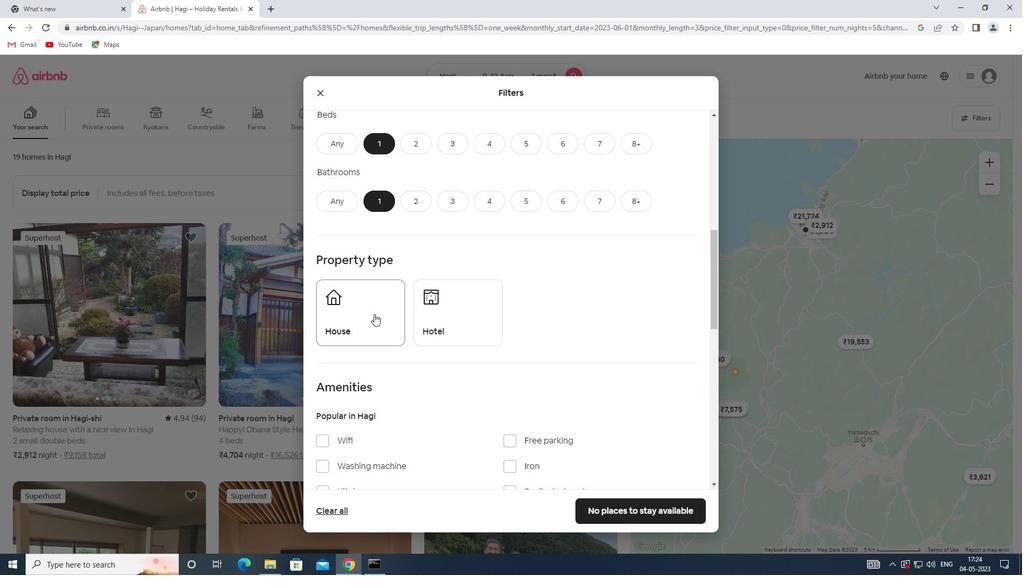 
Action: Mouse moved to (438, 321)
Screenshot: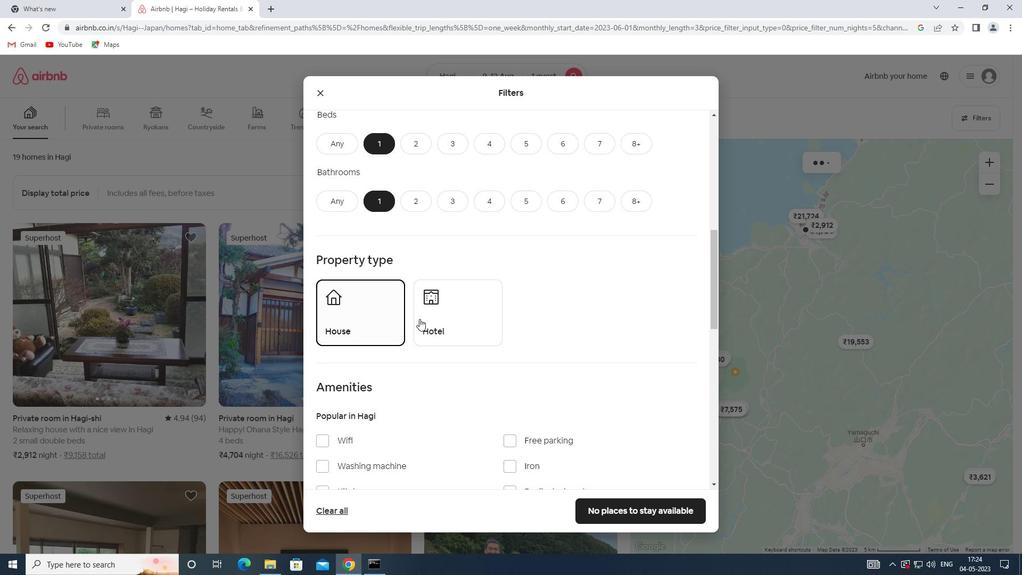 
Action: Mouse scrolled (438, 320) with delta (0, 0)
Screenshot: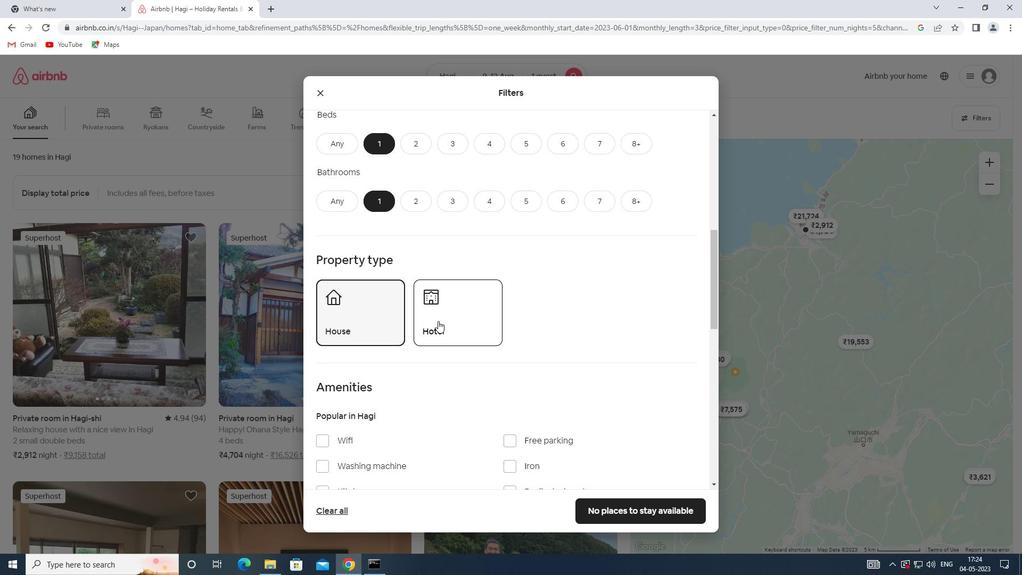 
Action: Mouse moved to (339, 390)
Screenshot: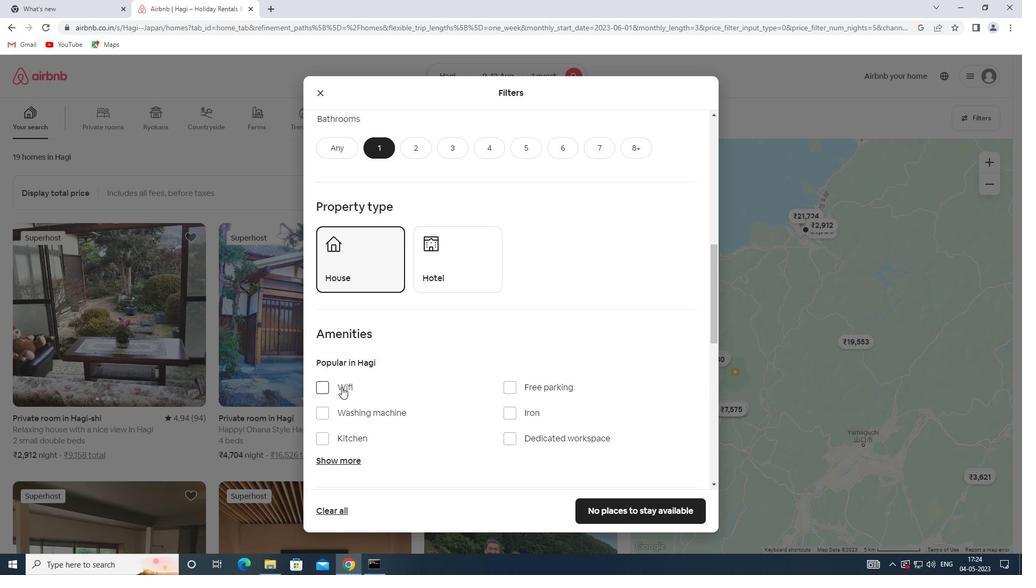 
Action: Mouse pressed left at (339, 390)
Screenshot: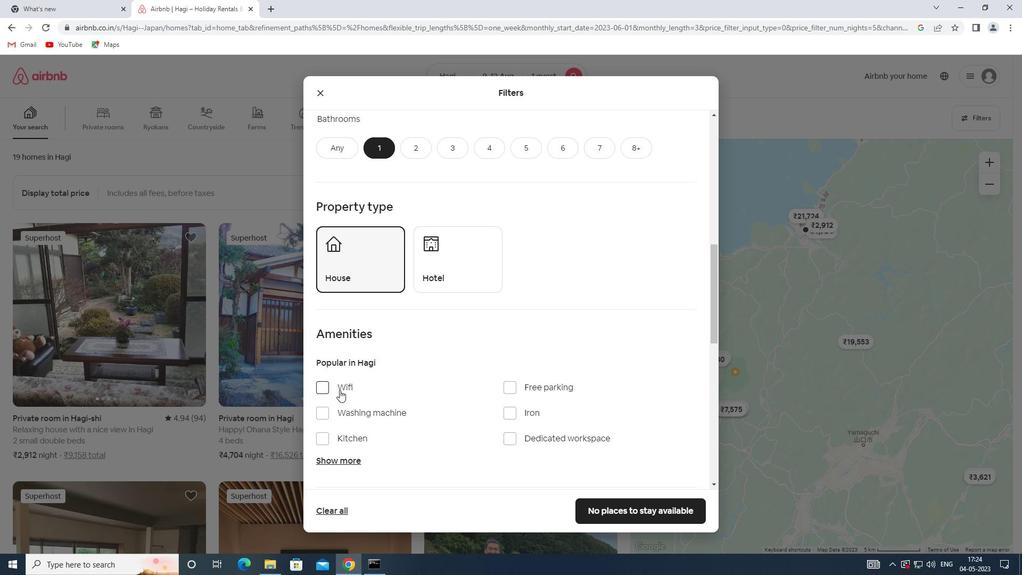 
Action: Mouse moved to (447, 366)
Screenshot: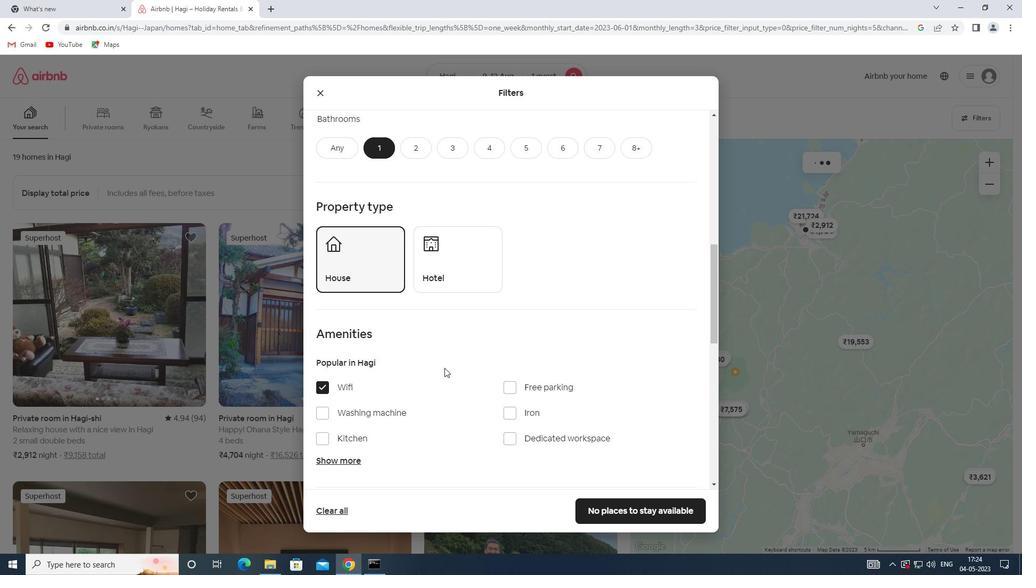 
Action: Mouse scrolled (447, 366) with delta (0, 0)
Screenshot: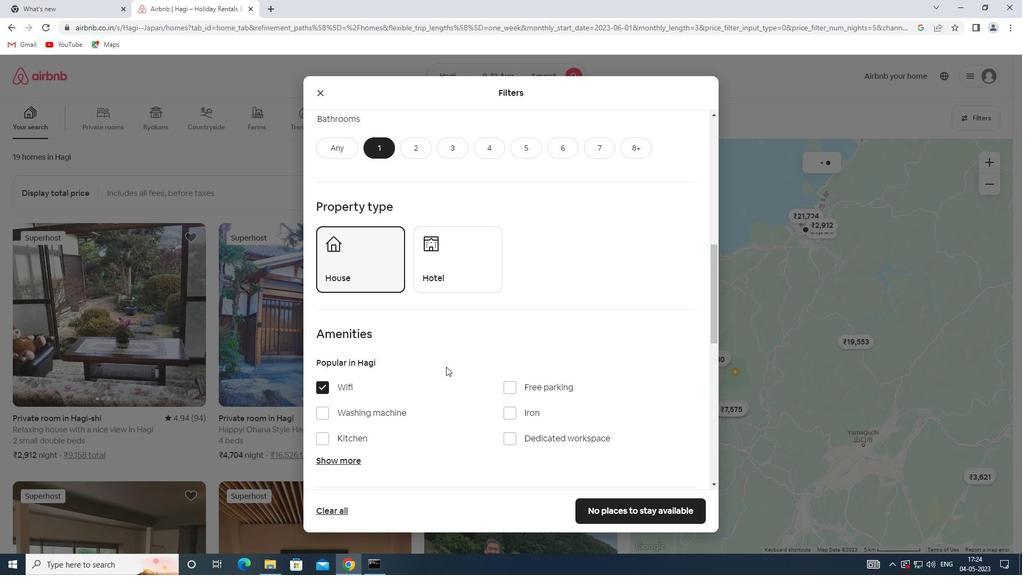 
Action: Mouse scrolled (447, 366) with delta (0, 0)
Screenshot: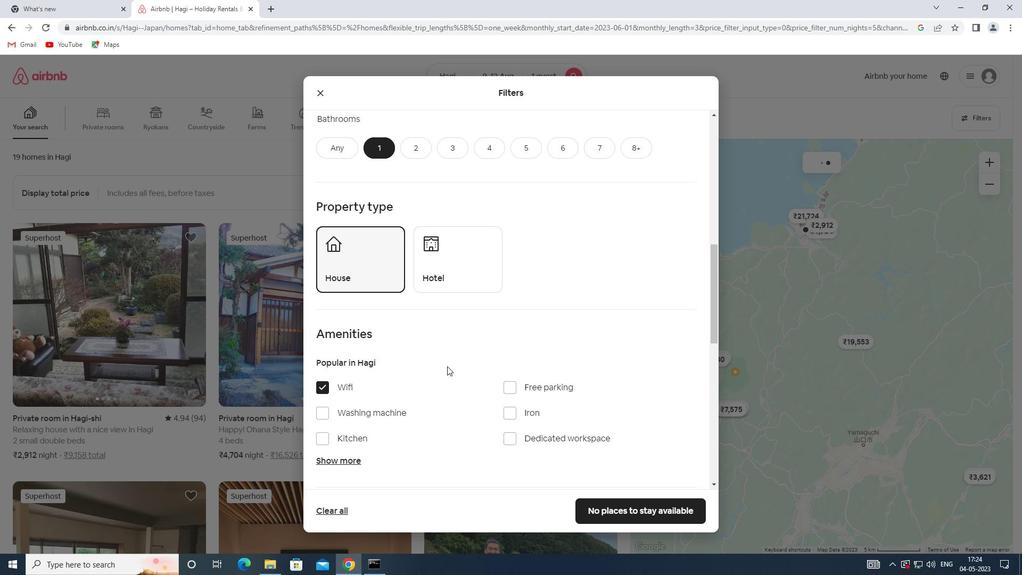 
Action: Mouse scrolled (447, 366) with delta (0, 0)
Screenshot: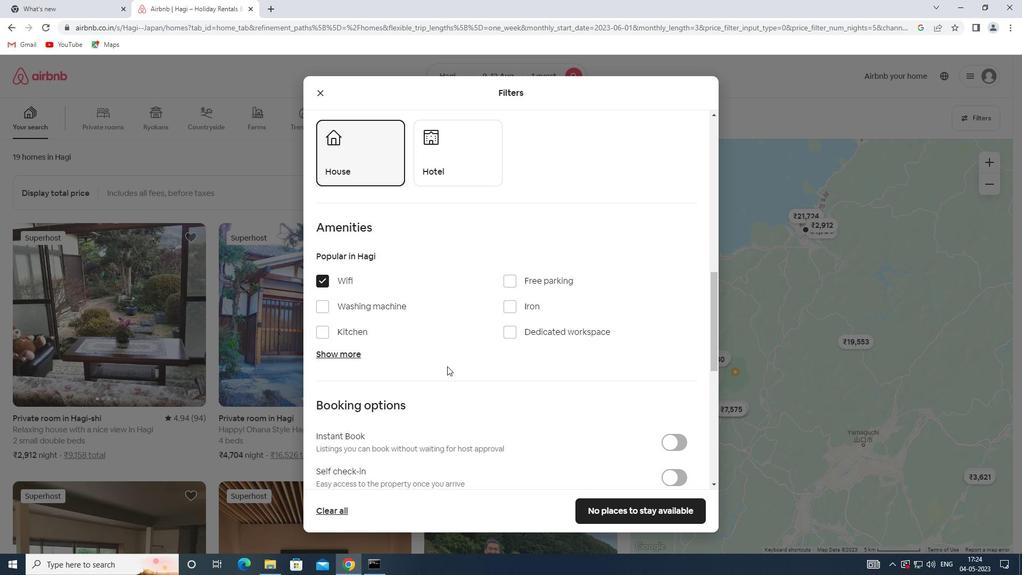 
Action: Mouse moved to (451, 366)
Screenshot: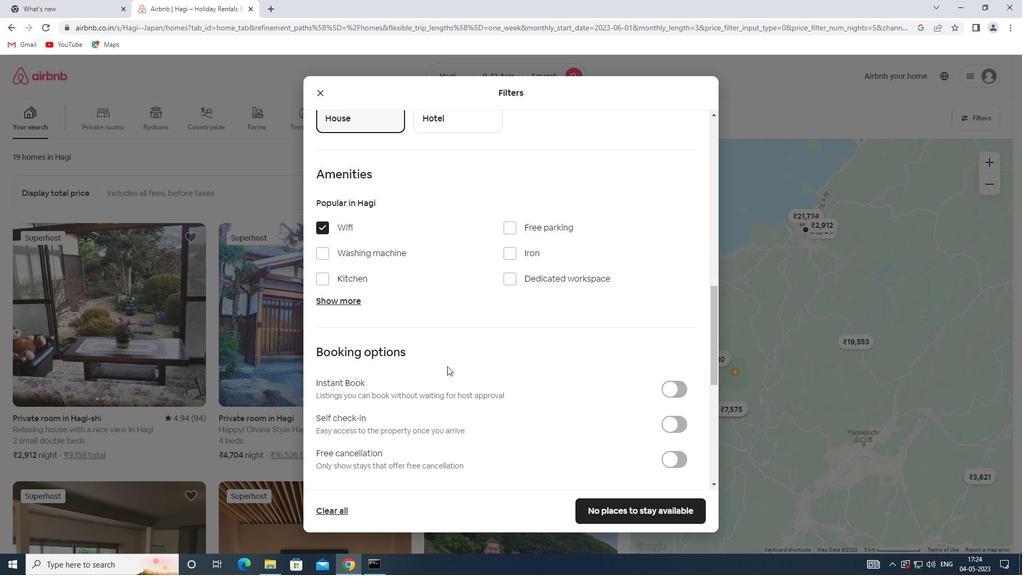 
Action: Mouse scrolled (451, 366) with delta (0, 0)
Screenshot: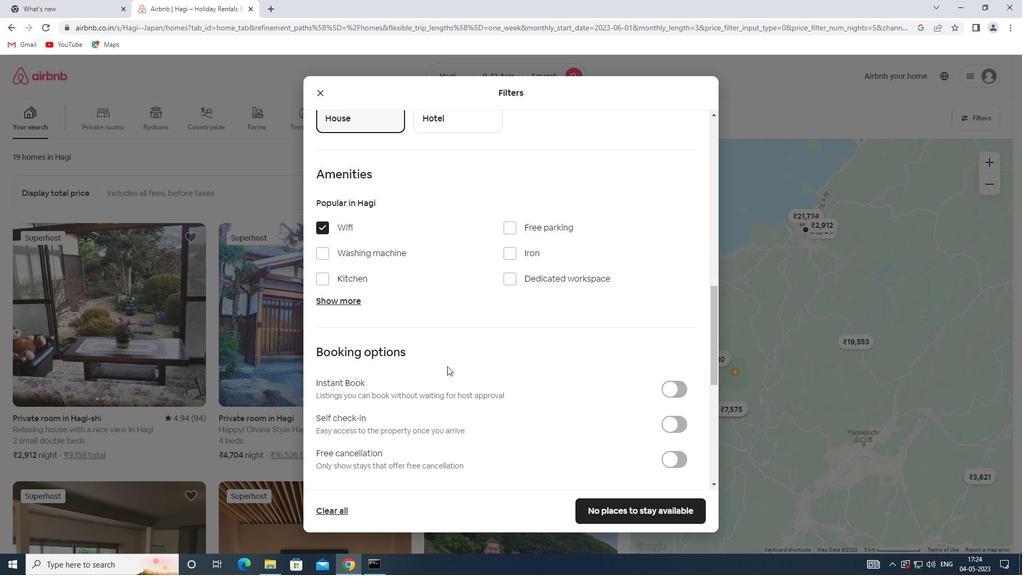 
Action: Mouse moved to (451, 366)
Screenshot: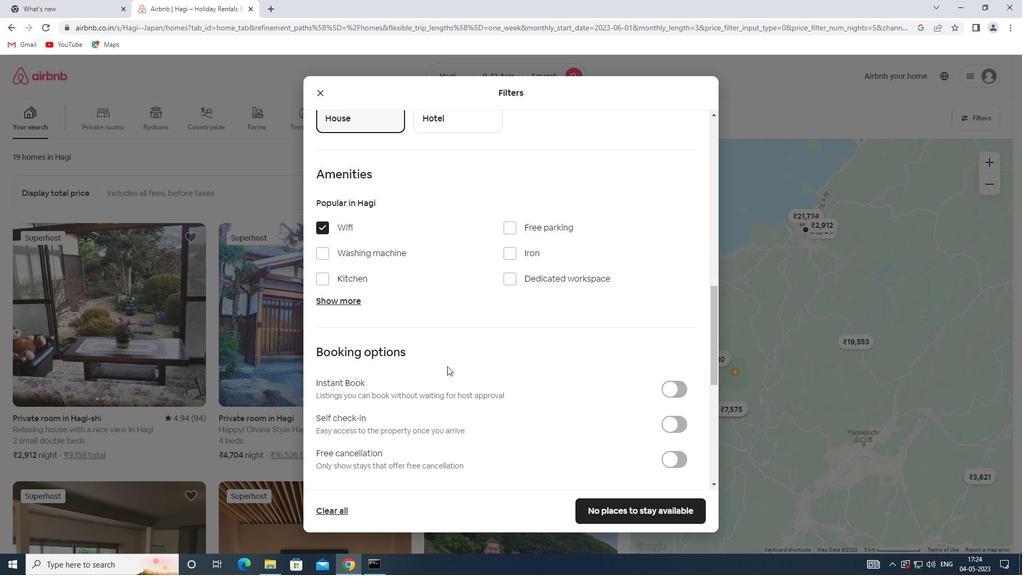 
Action: Mouse scrolled (451, 366) with delta (0, 0)
Screenshot: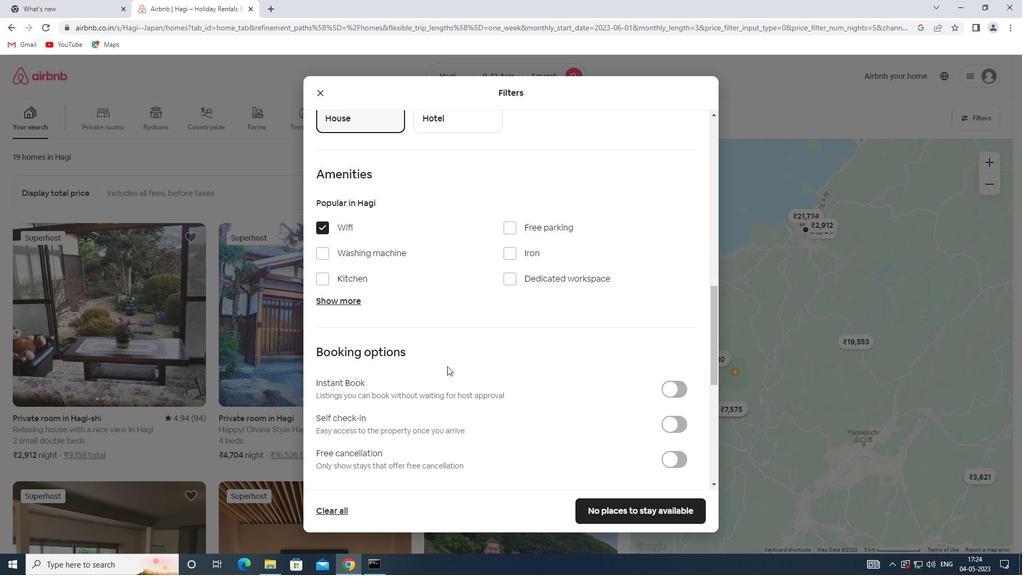 
Action: Mouse scrolled (451, 366) with delta (0, 0)
Screenshot: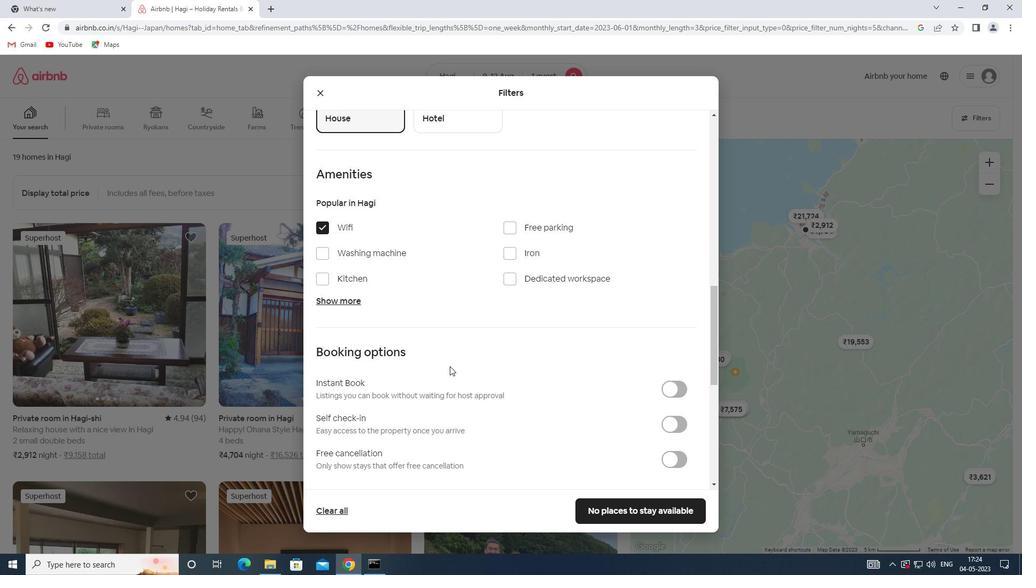 
Action: Mouse moved to (677, 262)
Screenshot: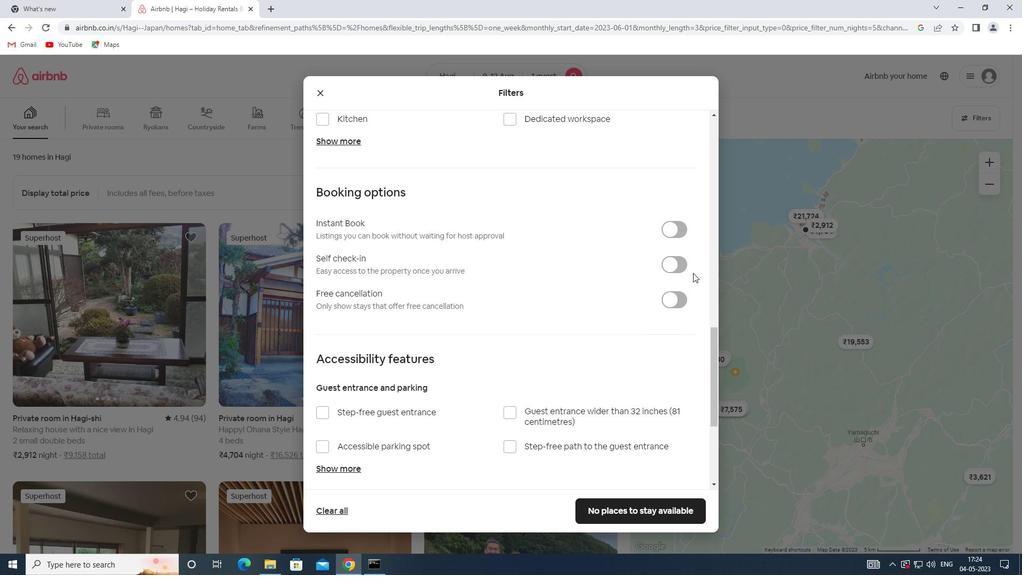 
Action: Mouse pressed left at (677, 262)
Screenshot: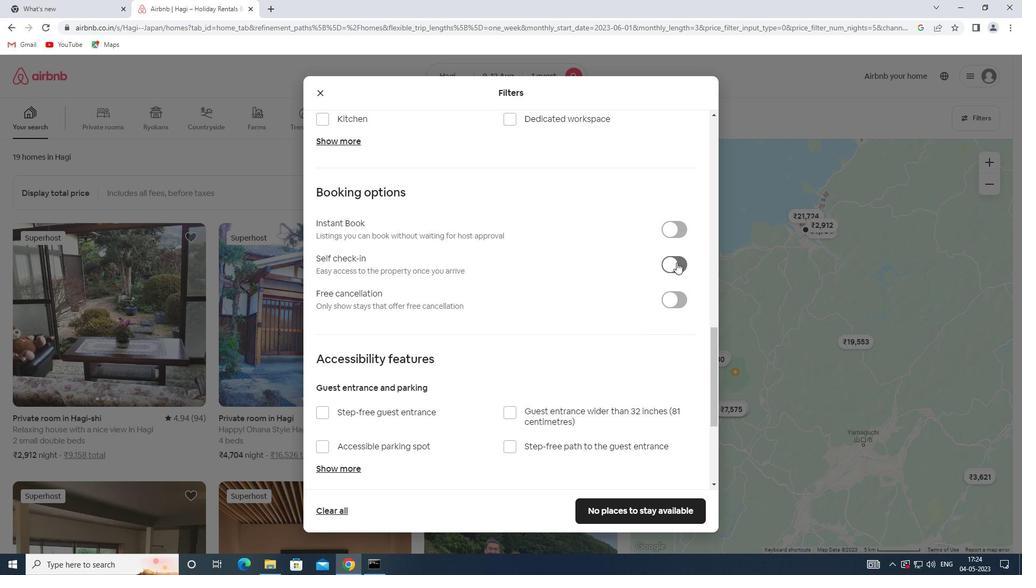 
Action: Mouse moved to (469, 339)
Screenshot: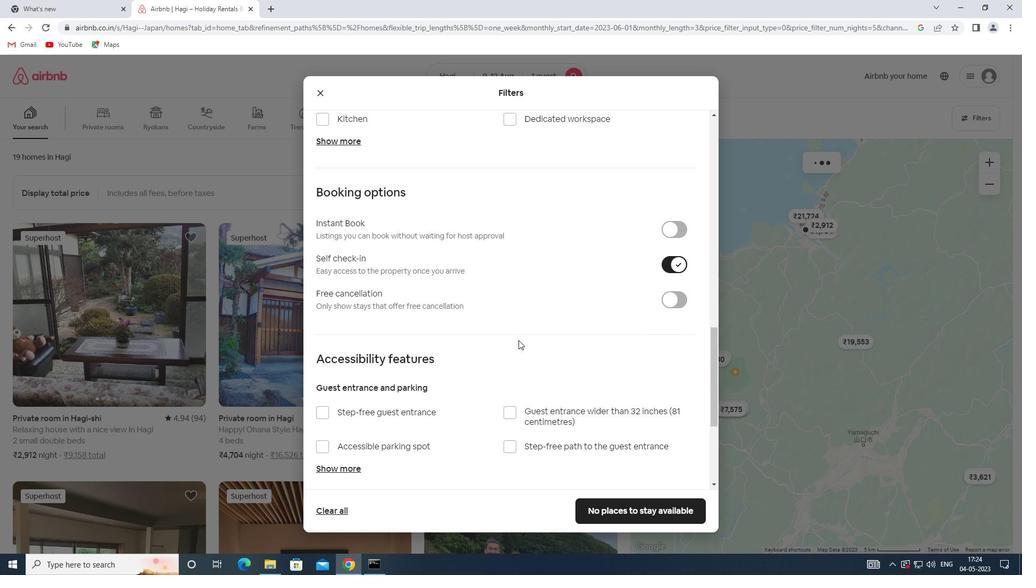 
Action: Mouse scrolled (469, 339) with delta (0, 0)
Screenshot: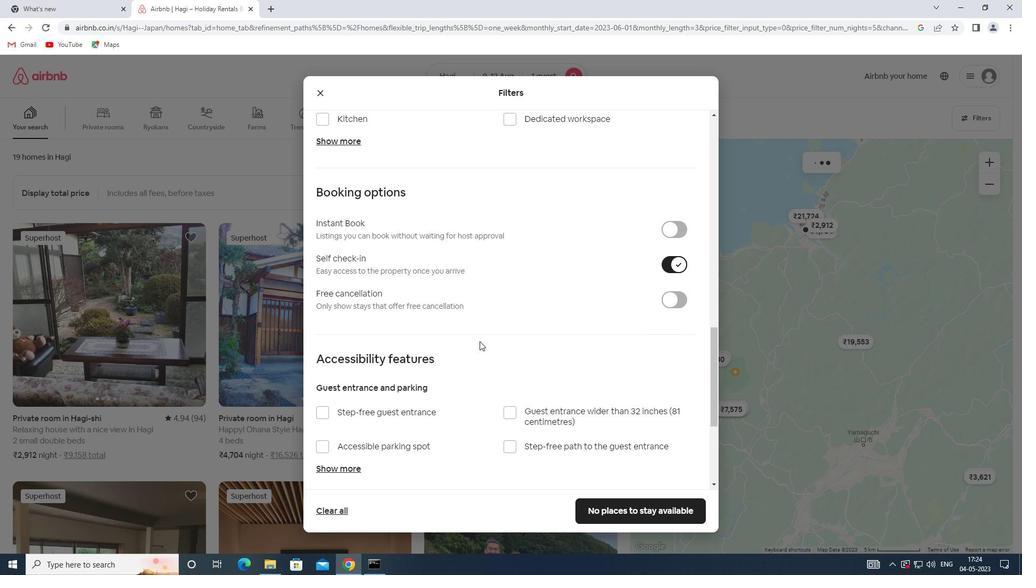 
Action: Mouse scrolled (469, 339) with delta (0, 0)
Screenshot: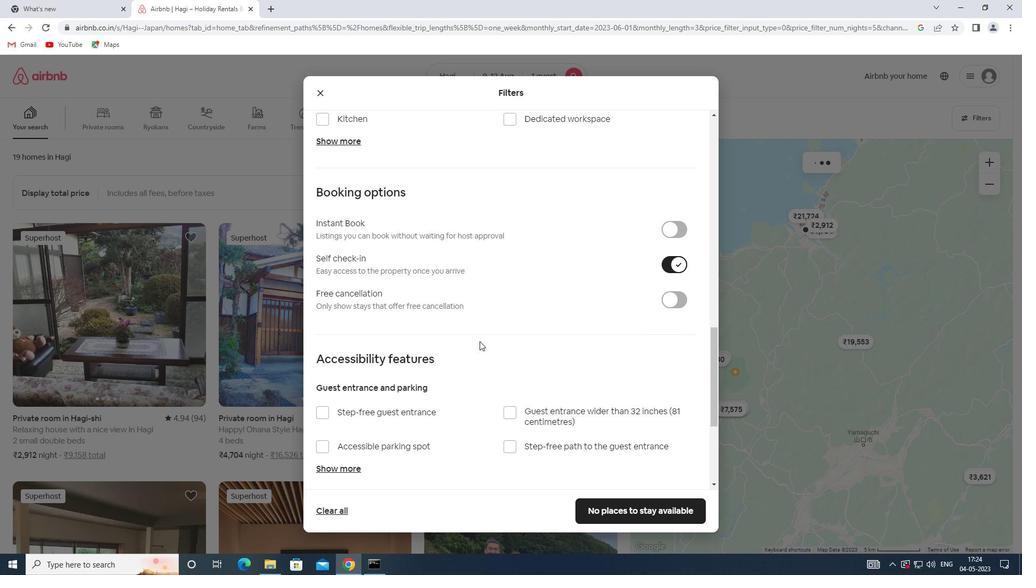 
Action: Mouse scrolled (469, 339) with delta (0, 0)
Screenshot: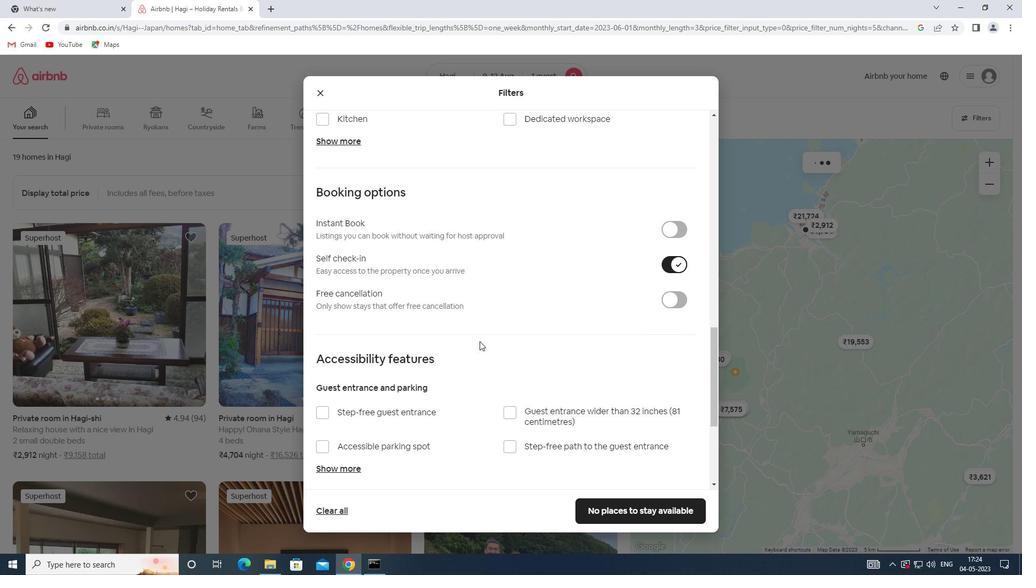 
Action: Mouse scrolled (469, 339) with delta (0, 0)
Screenshot: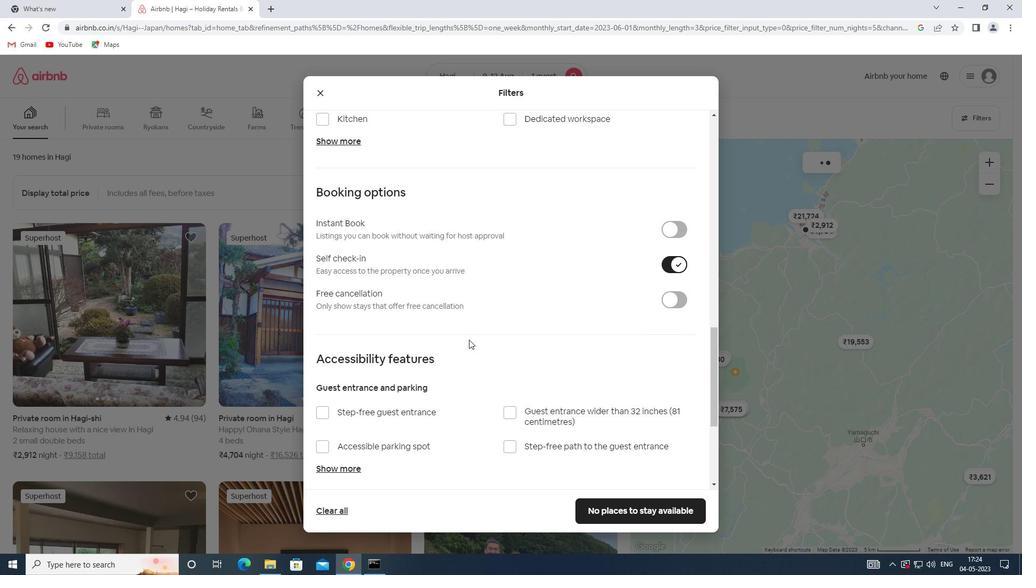 
Action: Mouse moved to (338, 457)
Screenshot: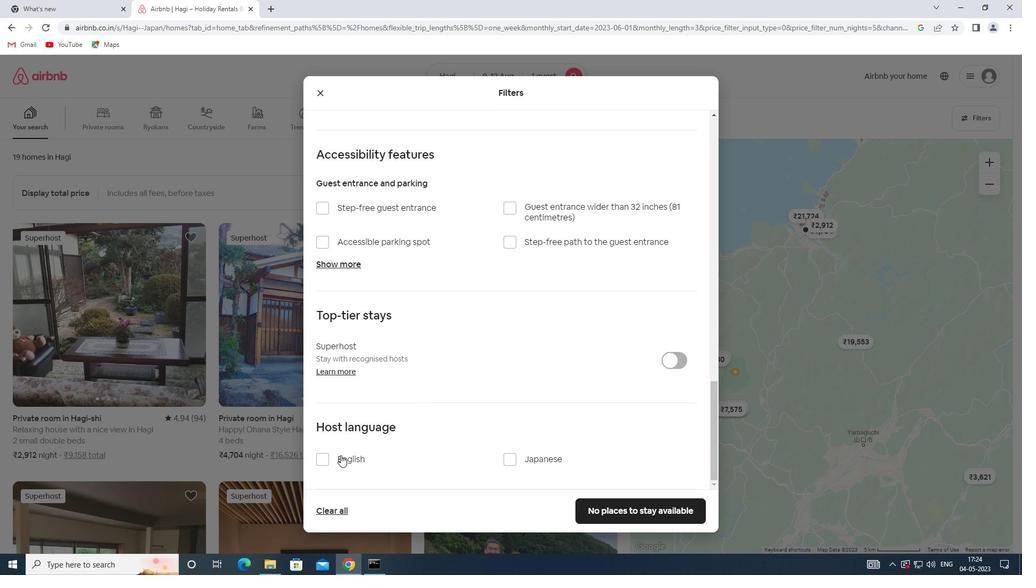 
Action: Mouse pressed left at (338, 457)
Screenshot: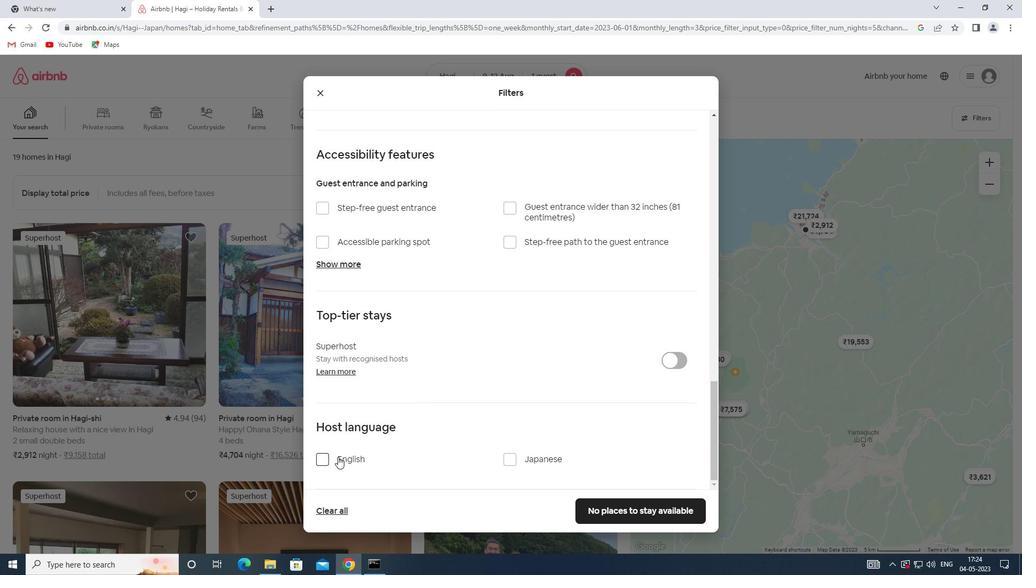 
Action: Mouse moved to (683, 513)
Screenshot: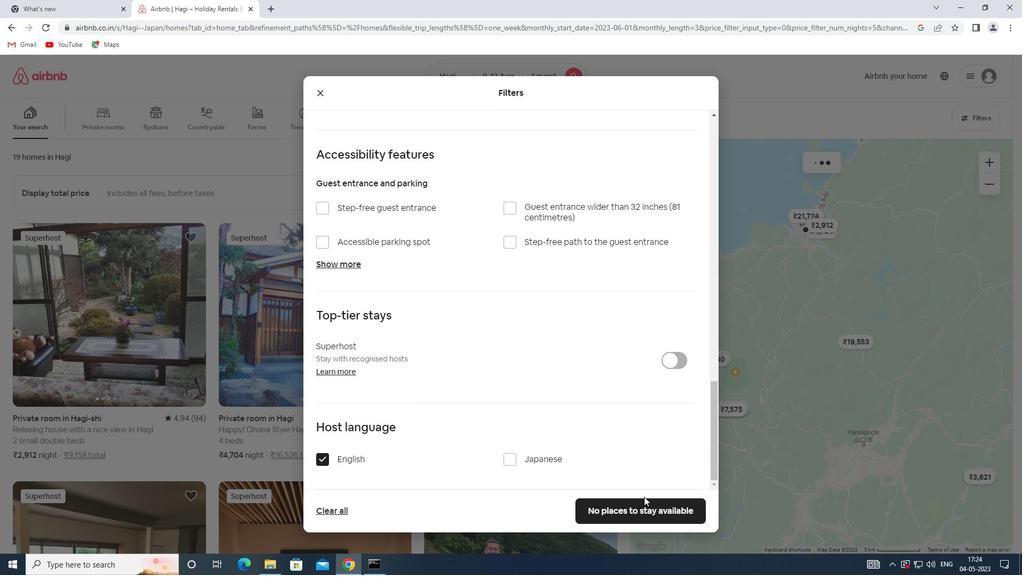 
Action: Mouse pressed left at (683, 513)
Screenshot: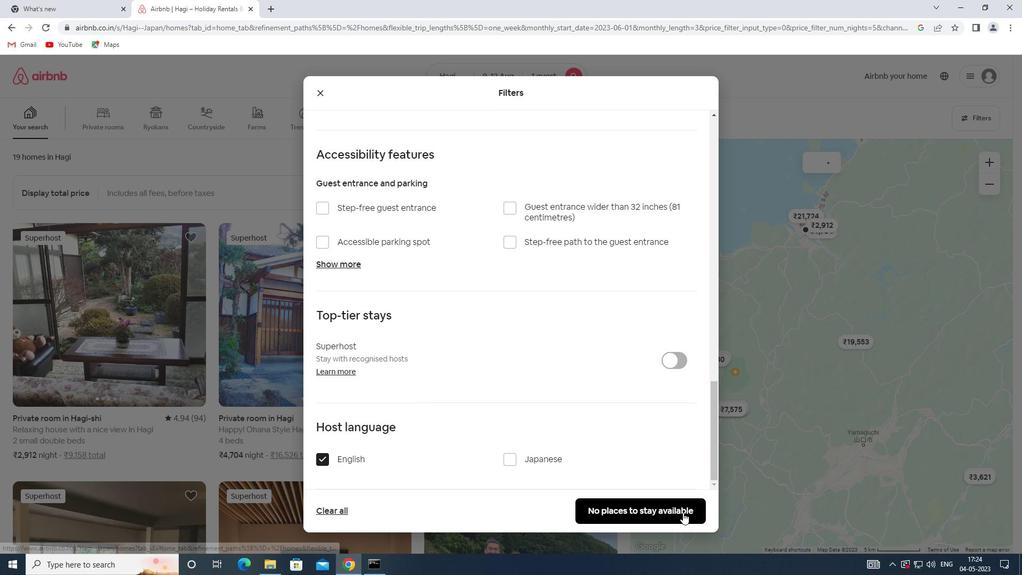 
